 Task: Search one way flight ticket for 4 adults, 2 children, 2 infants in seat and 1 infant on lap in economy from Syracuse: Syracuse Hancock International Airport to Jackson: Jackson Hole Airport on 5-2-2023. Choice of flights is Southwest. Price is upto 30000. Outbound departure time preference is 15:45.
Action: Mouse moved to (260, 327)
Screenshot: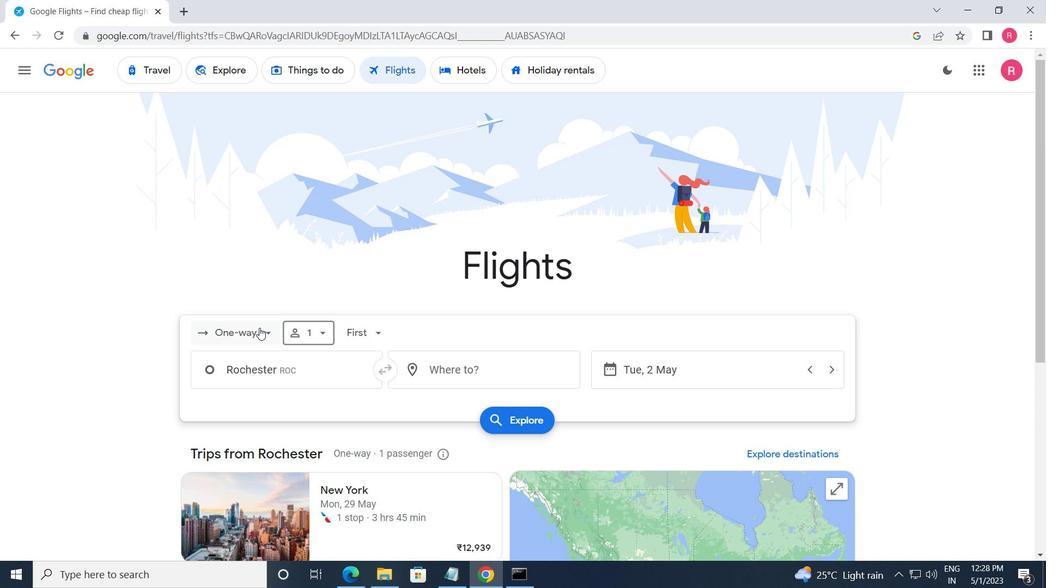 
Action: Mouse pressed left at (260, 327)
Screenshot: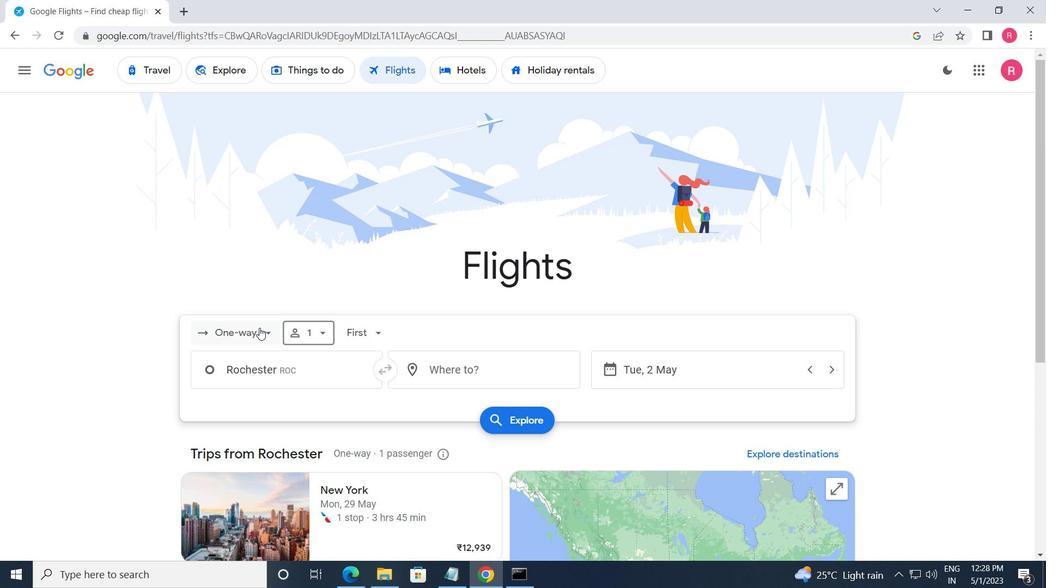 
Action: Mouse moved to (246, 404)
Screenshot: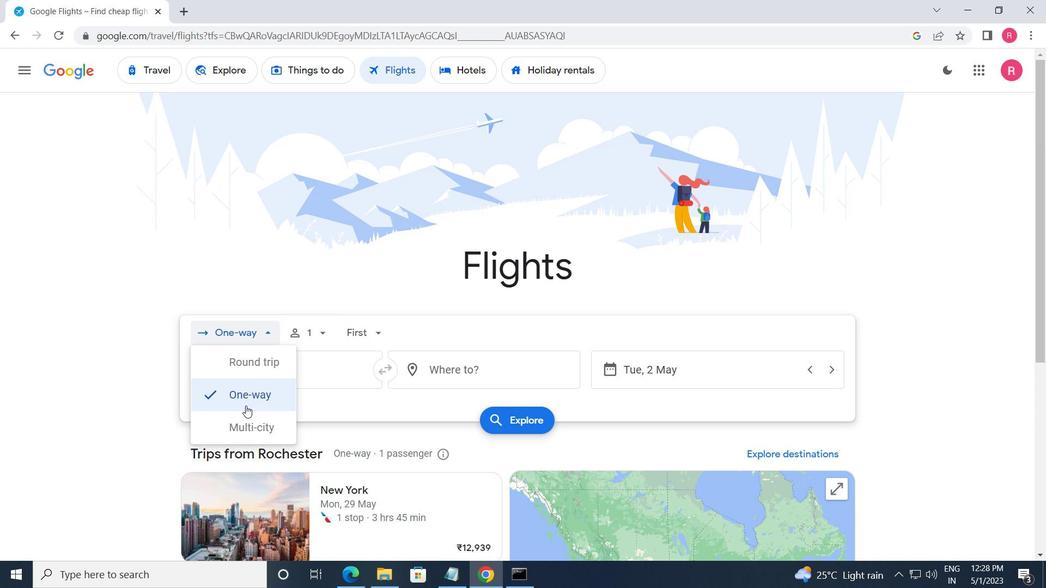 
Action: Mouse pressed left at (246, 404)
Screenshot: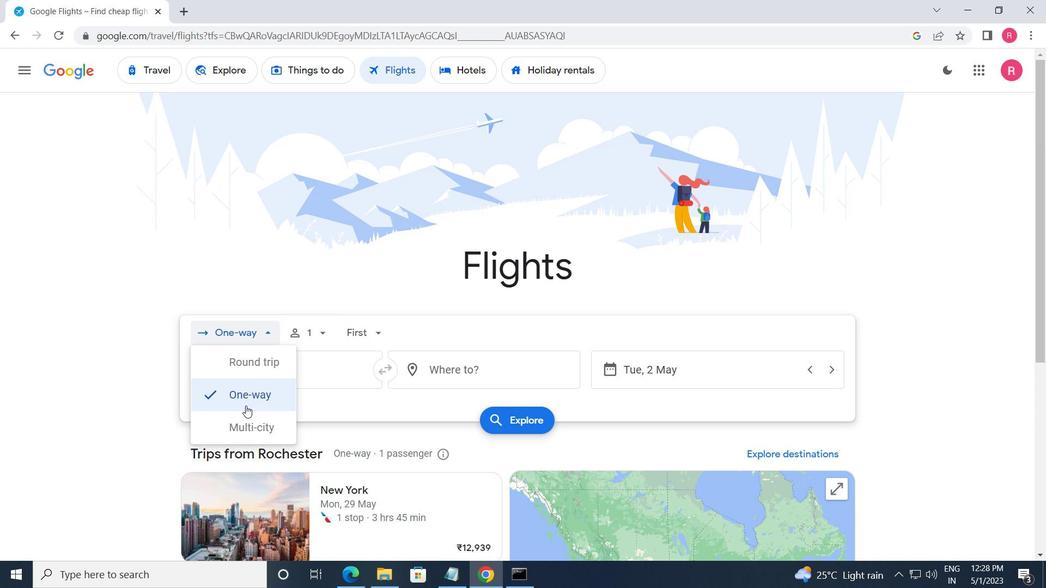 
Action: Mouse moved to (319, 336)
Screenshot: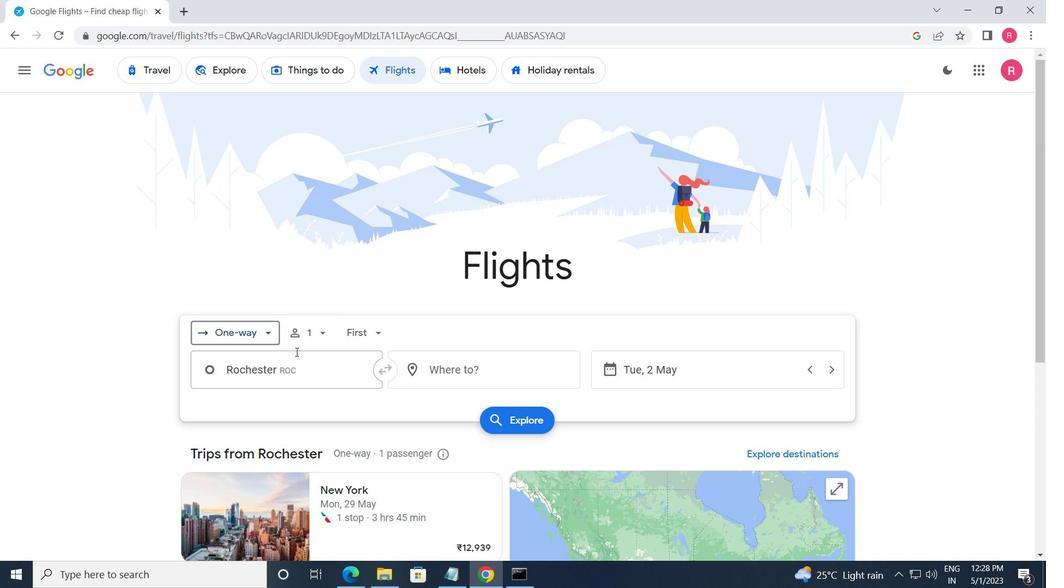 
Action: Mouse pressed left at (319, 336)
Screenshot: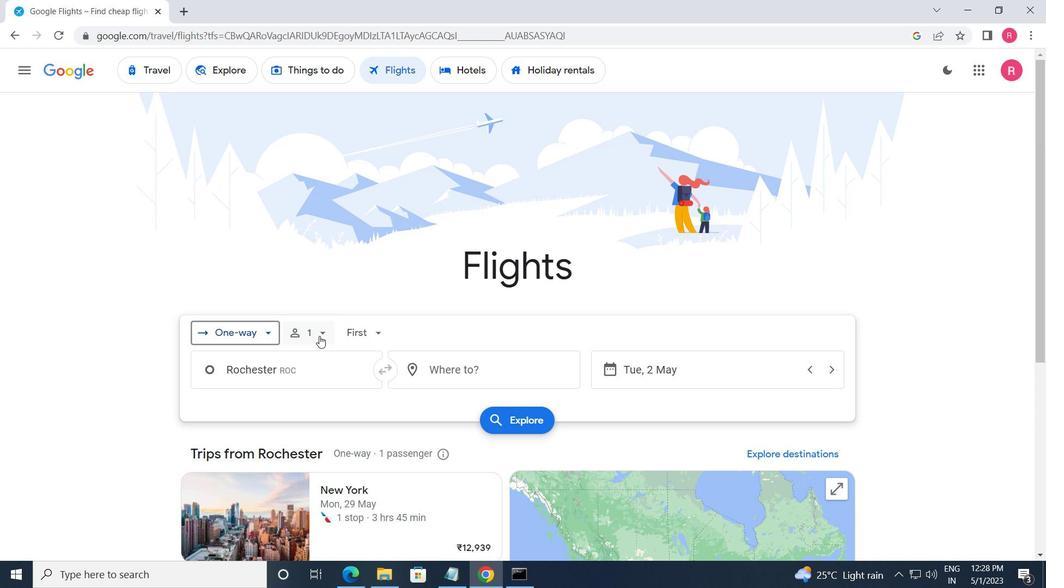 
Action: Mouse moved to (423, 401)
Screenshot: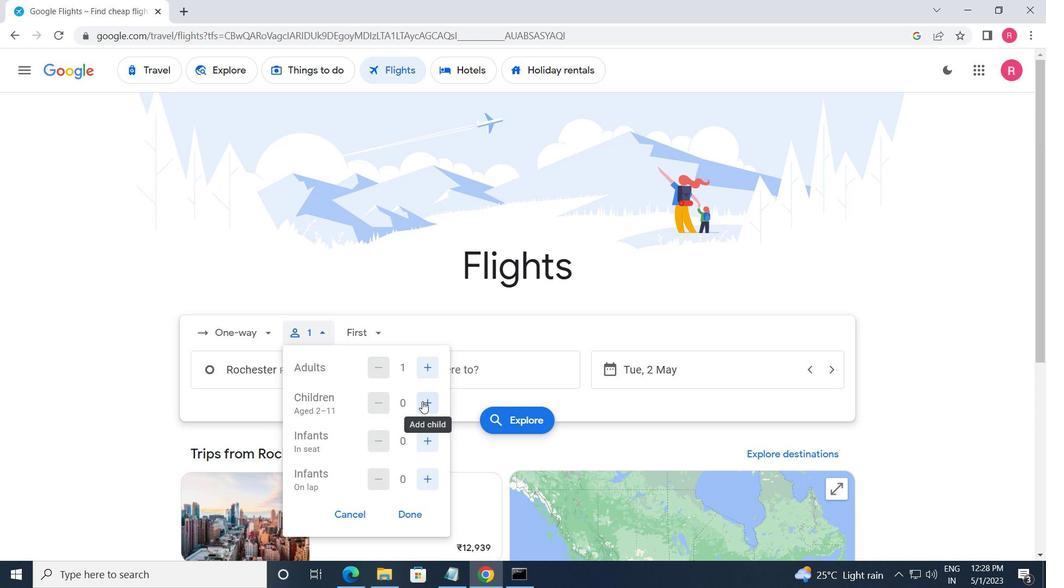 
Action: Mouse pressed left at (423, 401)
Screenshot: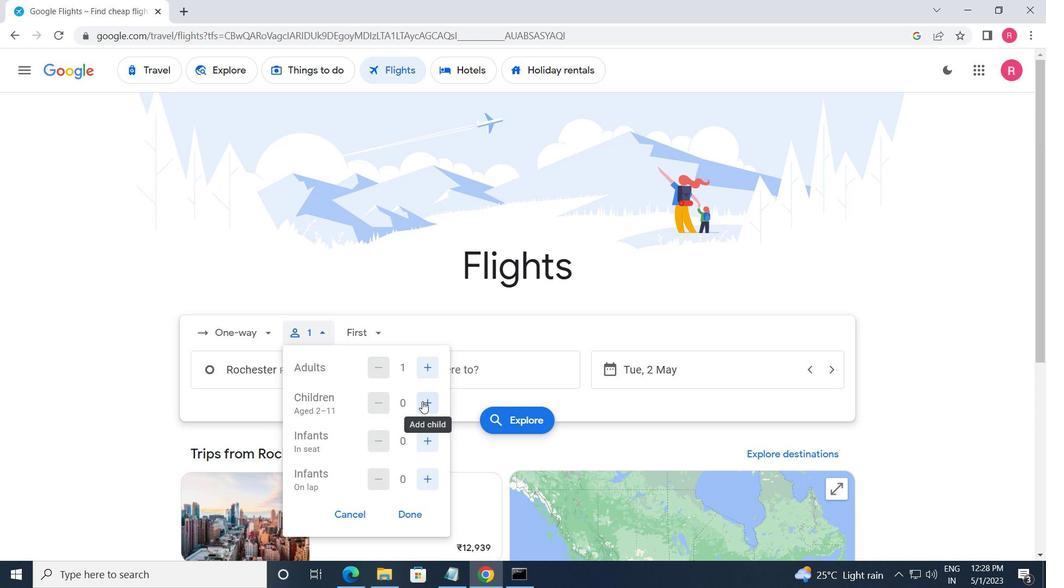 
Action: Mouse moved to (419, 438)
Screenshot: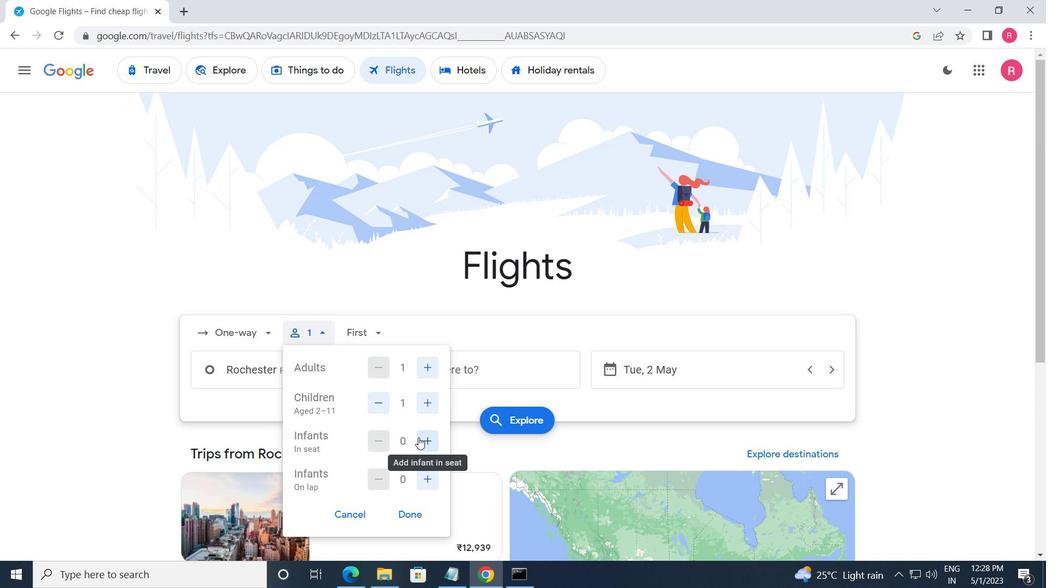 
Action: Mouse pressed left at (419, 438)
Screenshot: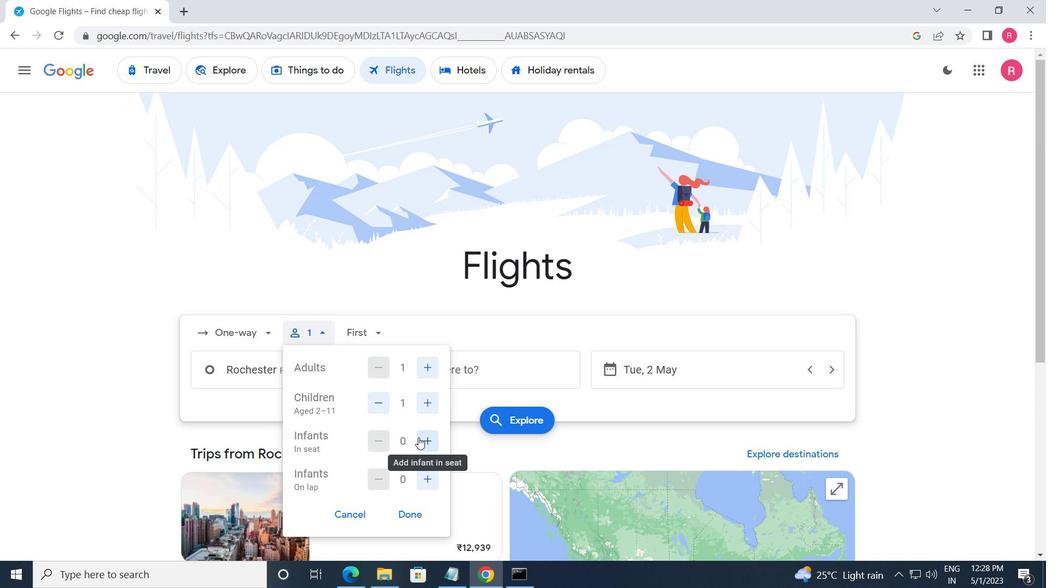 
Action: Mouse moved to (399, 518)
Screenshot: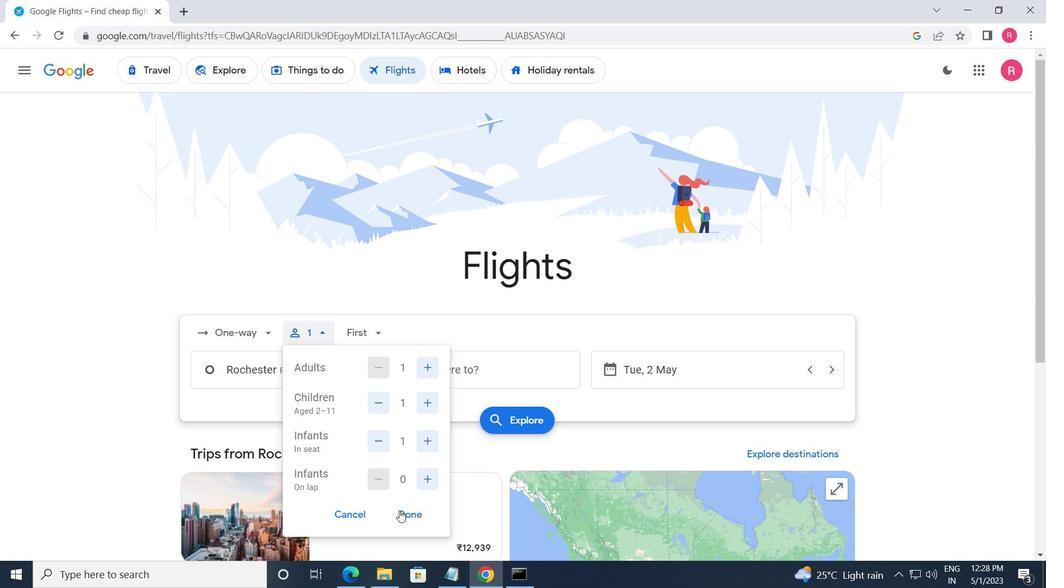 
Action: Mouse pressed left at (399, 518)
Screenshot: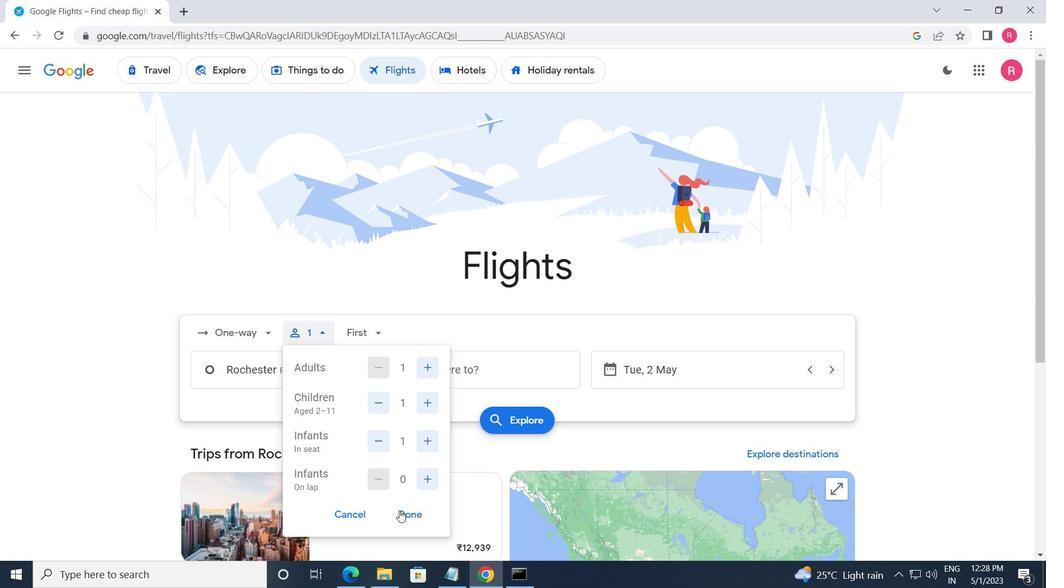 
Action: Mouse moved to (367, 343)
Screenshot: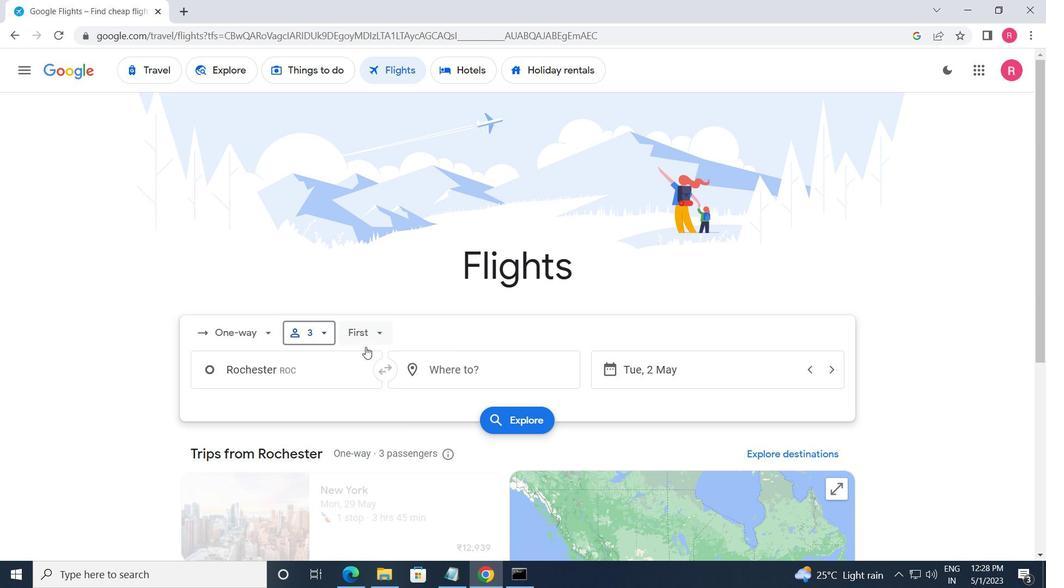 
Action: Mouse pressed left at (367, 343)
Screenshot: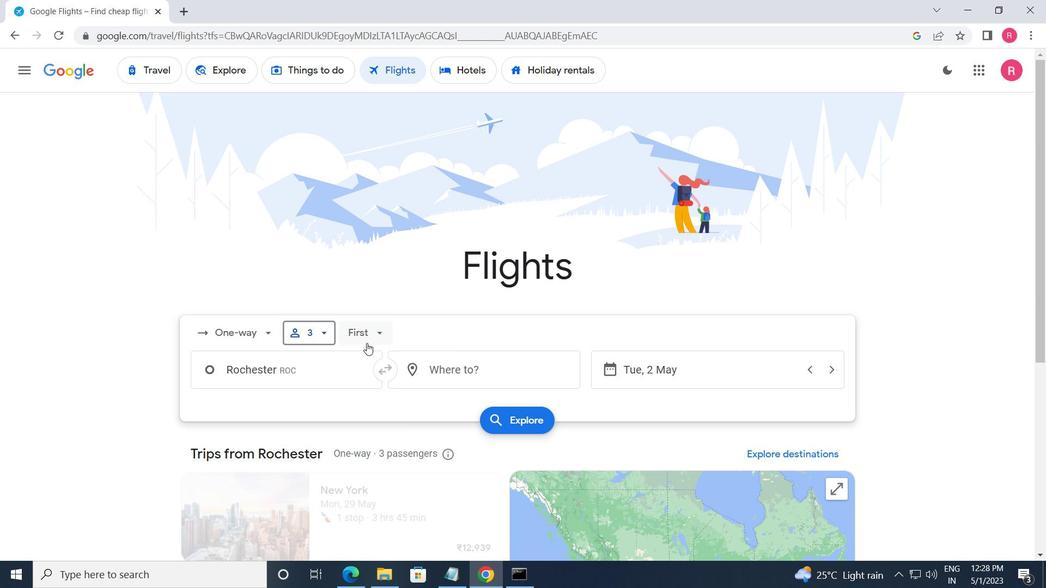 
Action: Mouse moved to (411, 370)
Screenshot: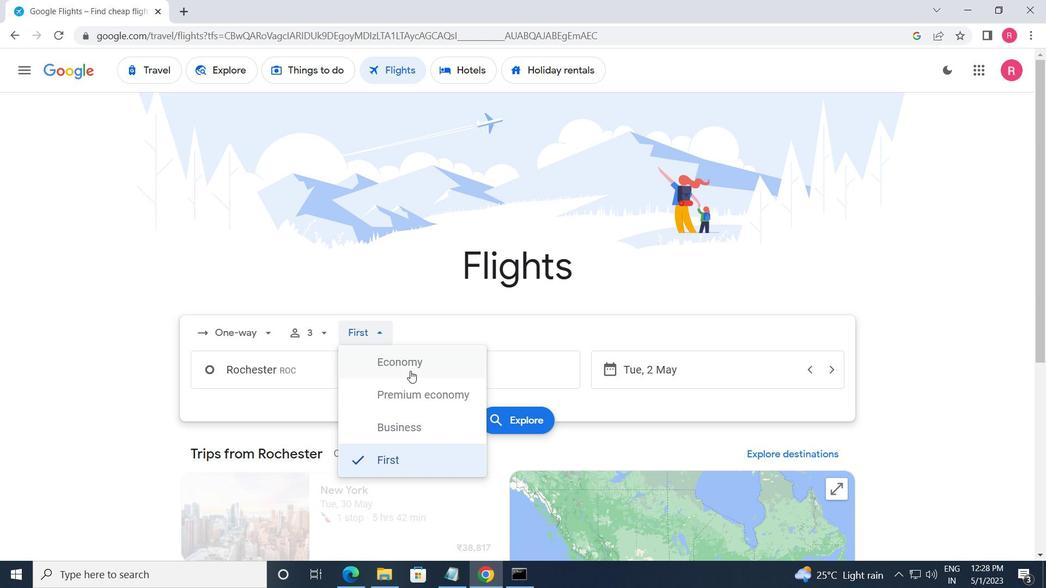 
Action: Mouse pressed left at (411, 370)
Screenshot: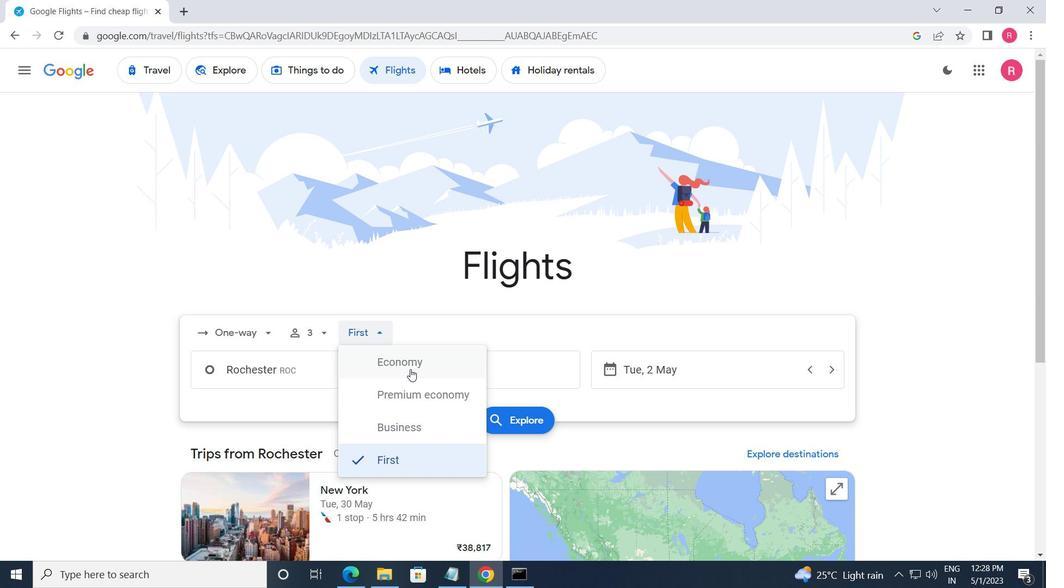 
Action: Mouse moved to (357, 371)
Screenshot: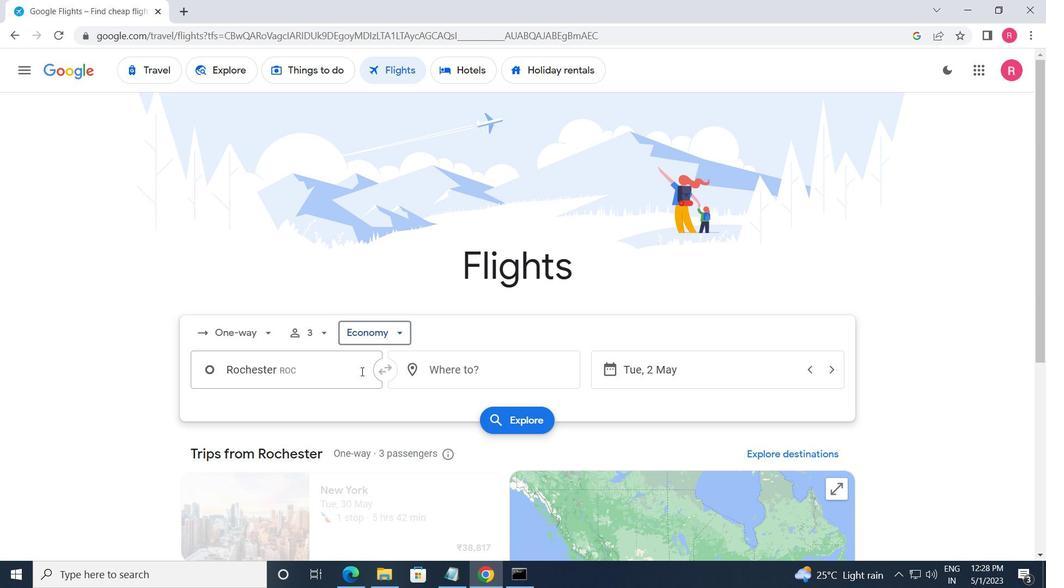 
Action: Mouse pressed left at (357, 371)
Screenshot: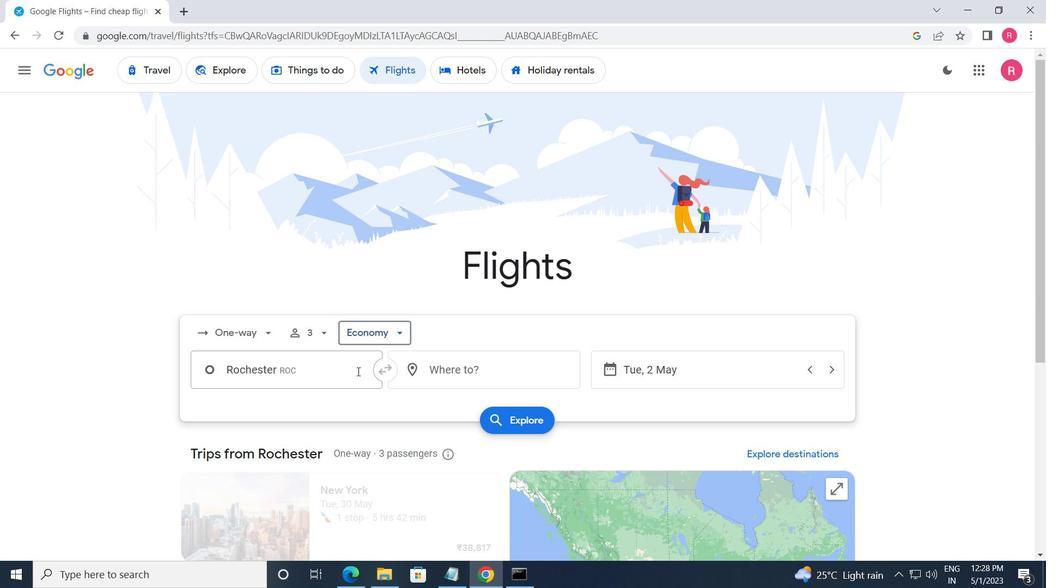 
Action: Mouse moved to (360, 380)
Screenshot: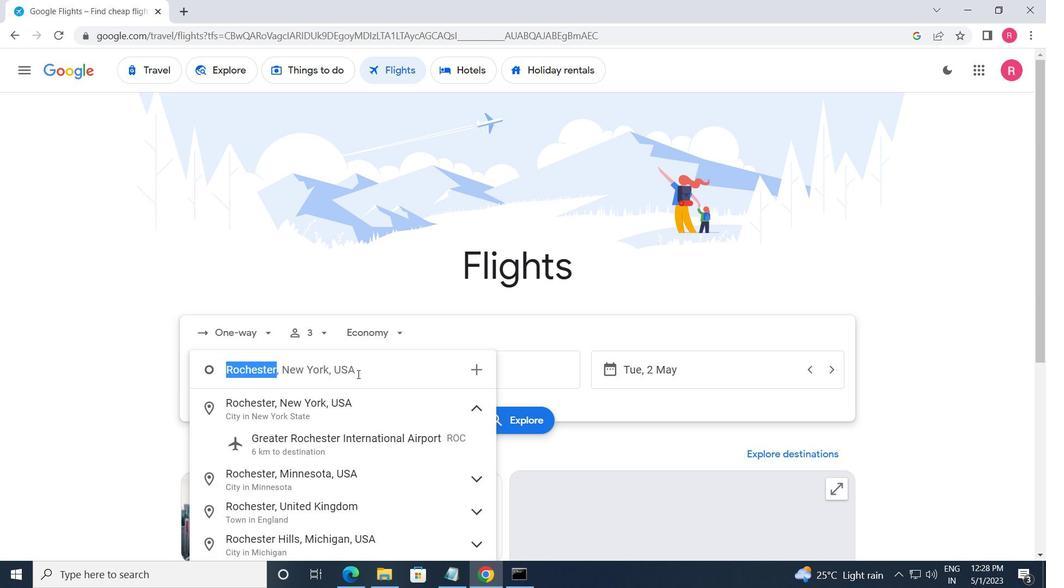 
Action: Key pressed <Key.shift_r><Key.shift_r><Key.shift_r><Key.shift_r><Key.shift_r><Key.shift_r><Key.shift_r><Key.shift_r><Key.shift_r><Key.shift_r><Key.shift_r><Key.shift_r><Key.shift_r><Key.shift_r>Frede<Key.backspace><Key.backspace><Key.backspace><Key.backspace><Key.backspace><Key.backspace><Key.backspace><Key.backspace><Key.backspace><Key.backspace><Key.backspace><Key.backspace><Key.backspace><Key.backspace>
Screenshot: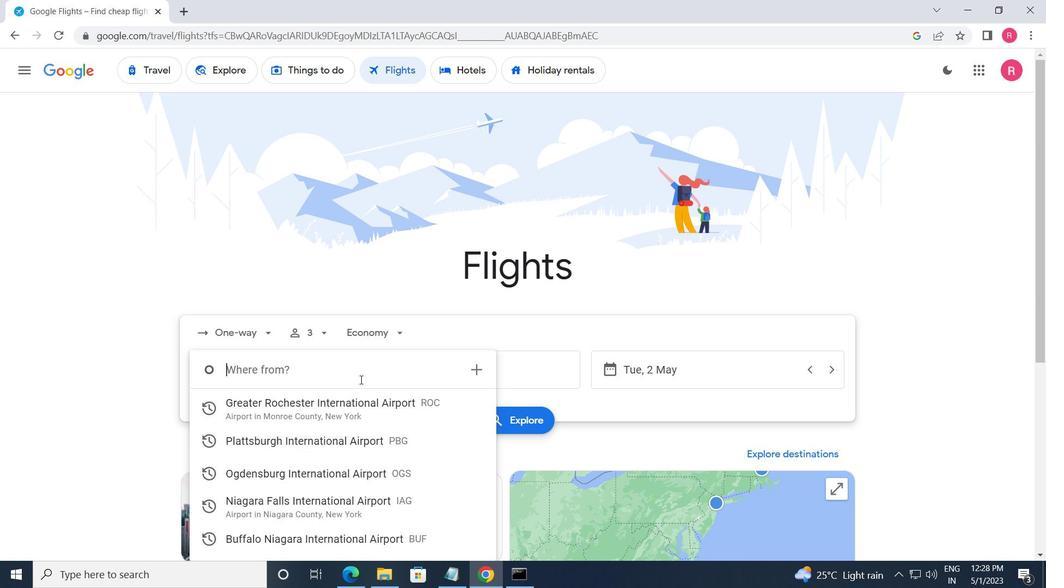 
Action: Mouse moved to (329, 418)
Screenshot: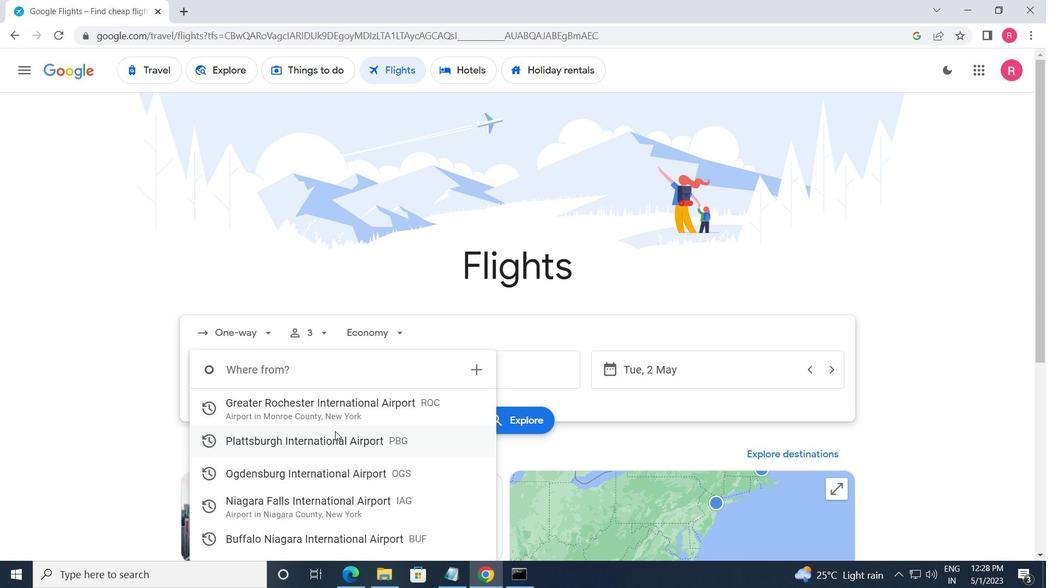 
Action: Mouse pressed left at (329, 418)
Screenshot: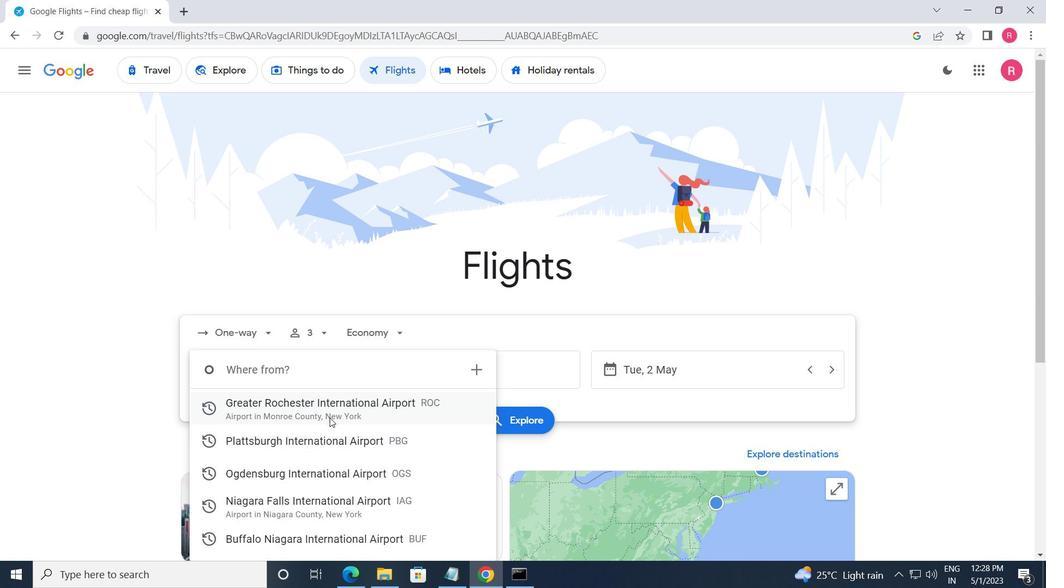 
Action: Mouse moved to (499, 385)
Screenshot: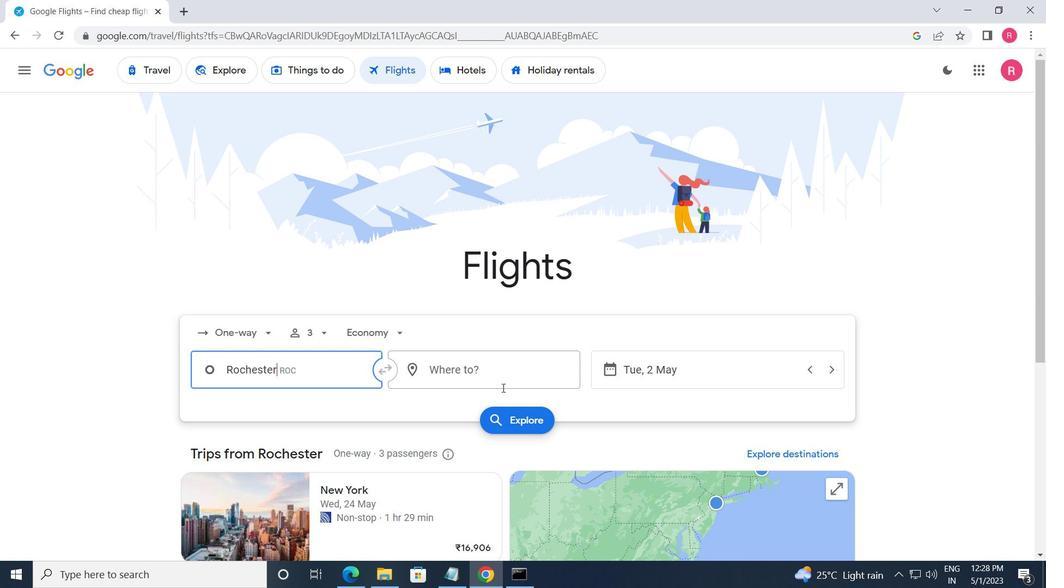 
Action: Mouse pressed left at (499, 385)
Screenshot: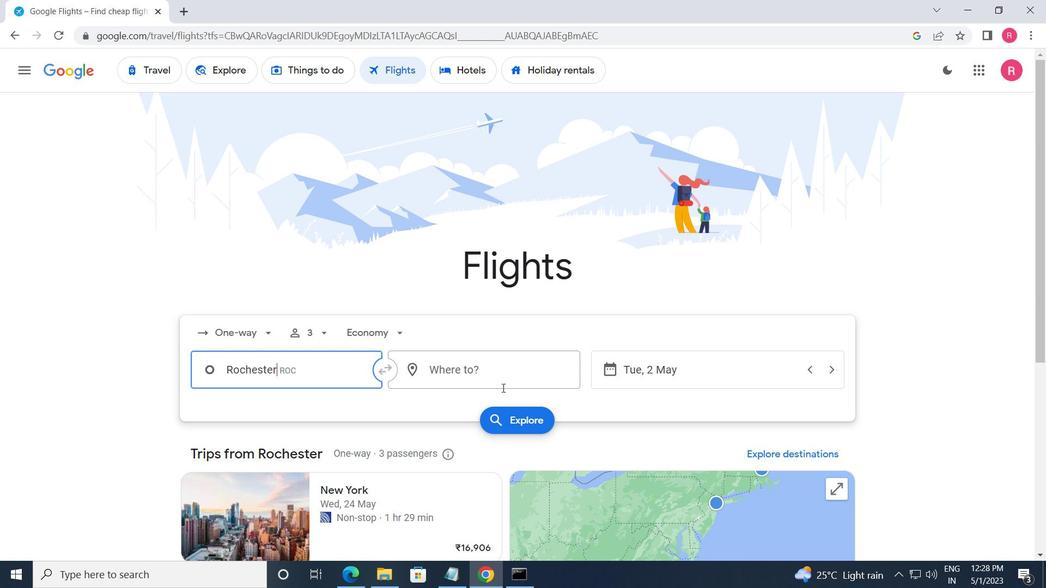 
Action: Mouse moved to (462, 515)
Screenshot: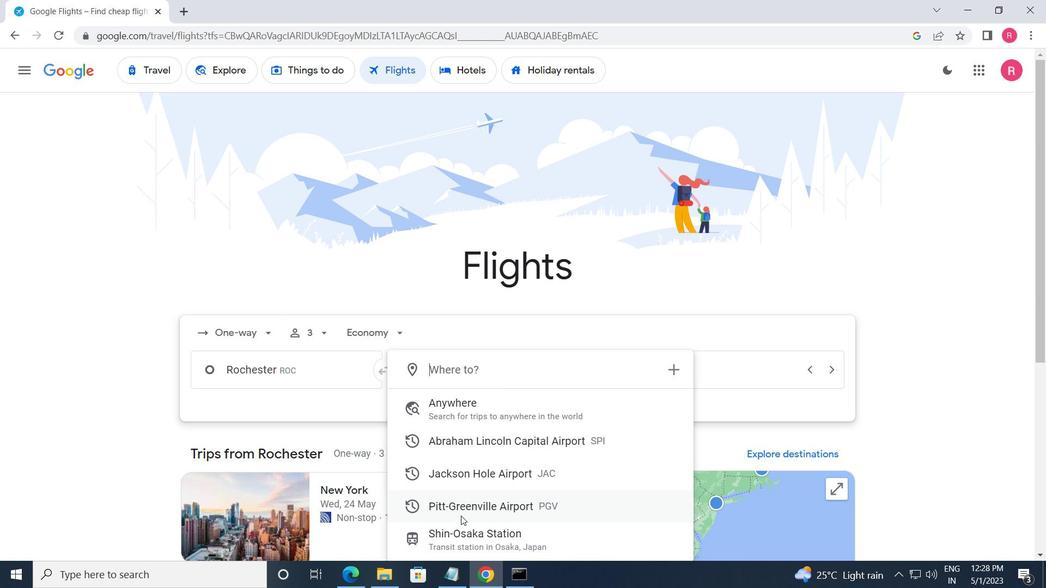 
Action: Mouse pressed left at (462, 515)
Screenshot: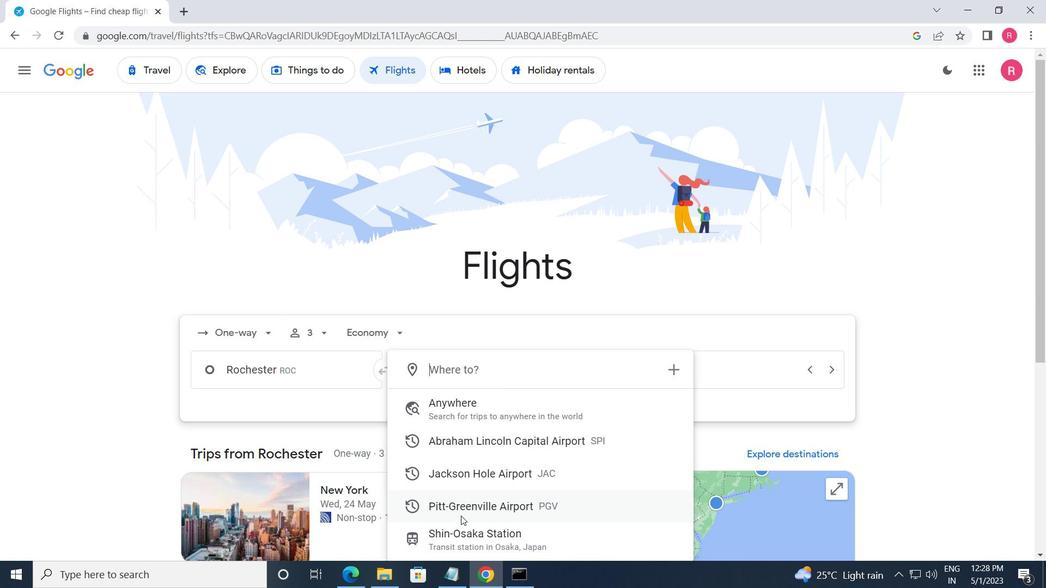 
Action: Mouse moved to (689, 381)
Screenshot: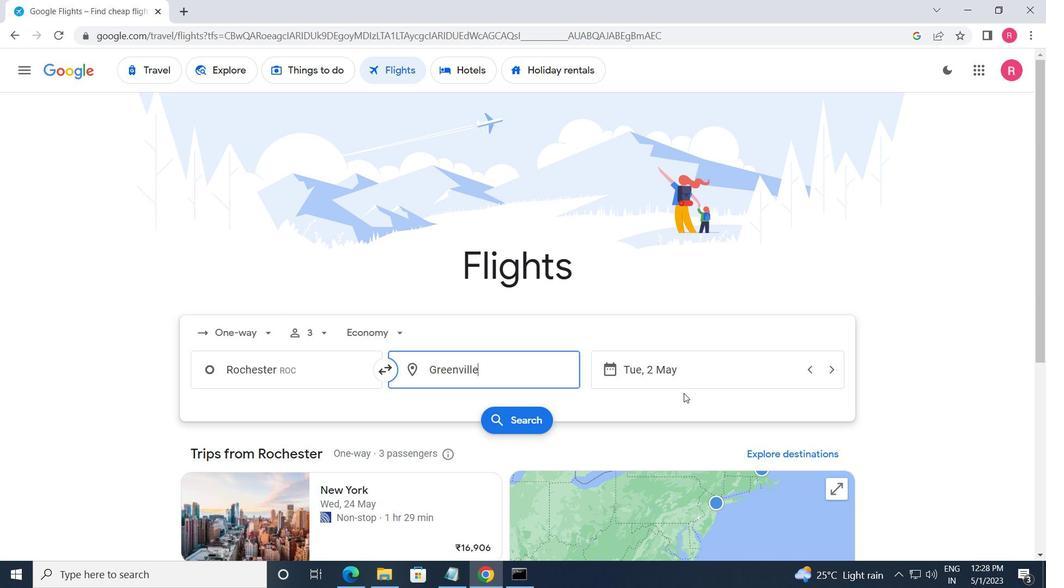 
Action: Mouse pressed left at (689, 381)
Screenshot: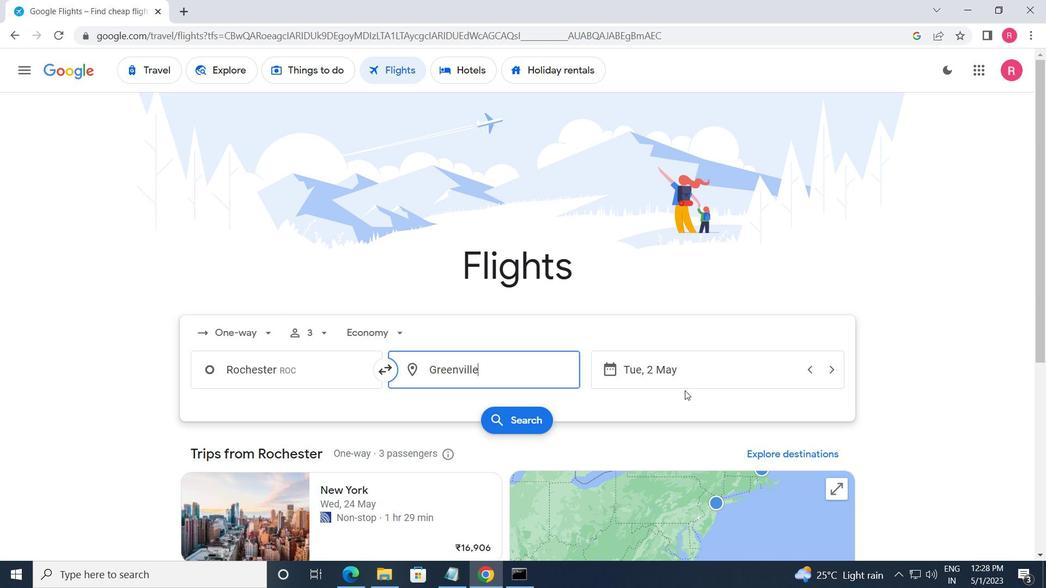 
Action: Mouse moved to (425, 315)
Screenshot: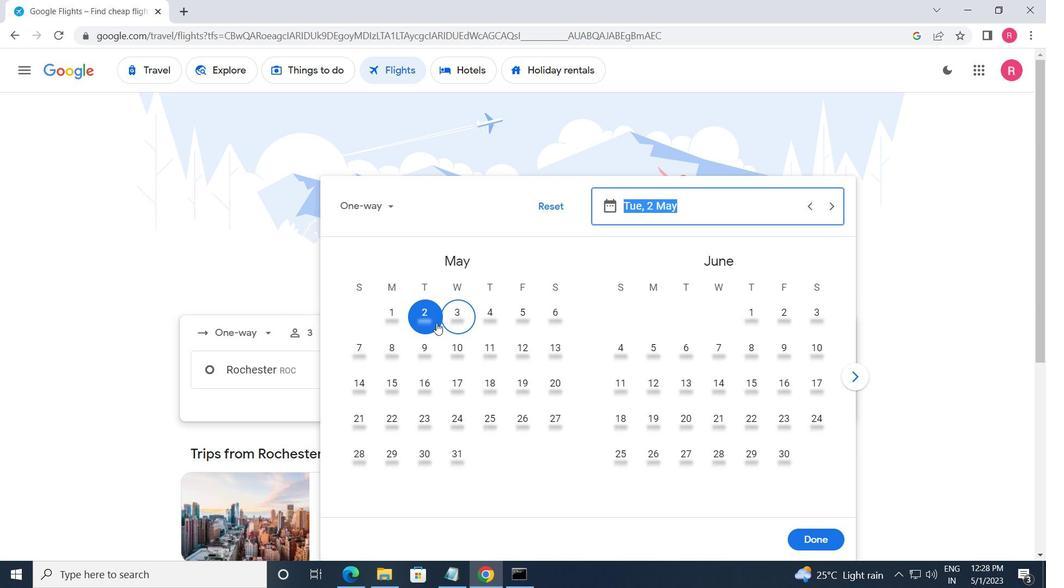 
Action: Mouse pressed left at (425, 315)
Screenshot: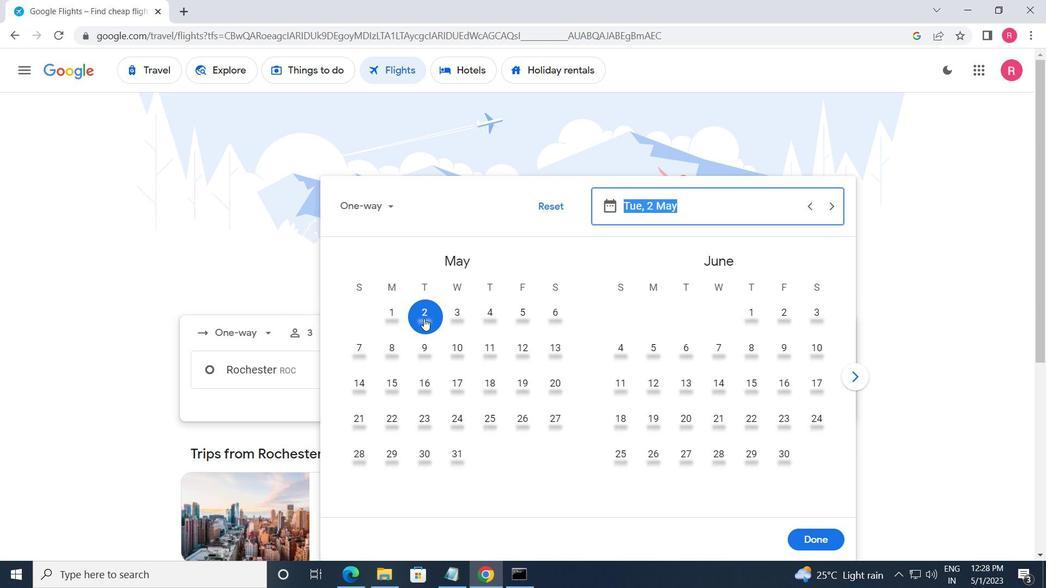 
Action: Mouse moved to (822, 541)
Screenshot: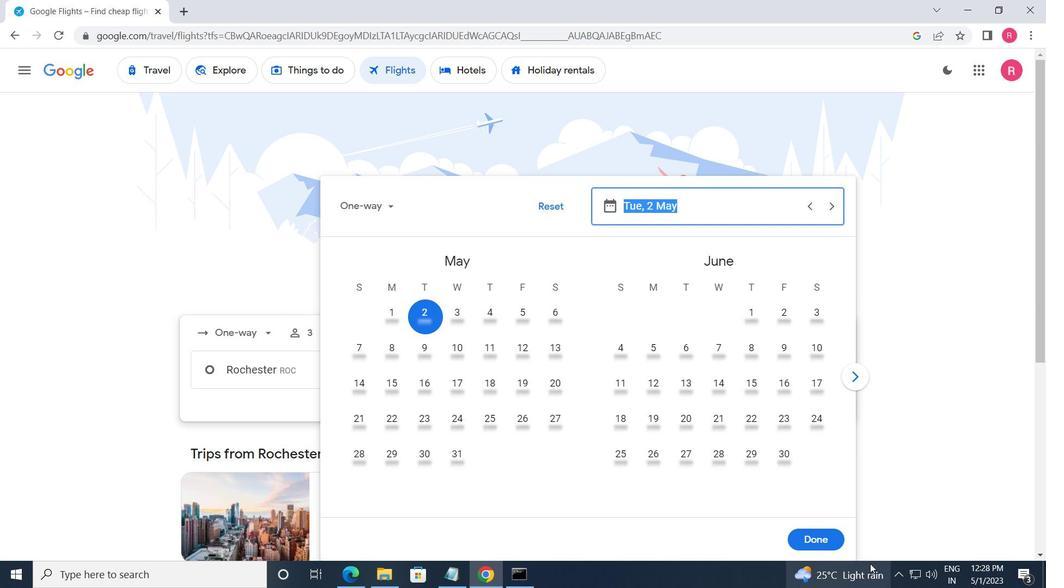 
Action: Mouse pressed left at (822, 541)
Screenshot: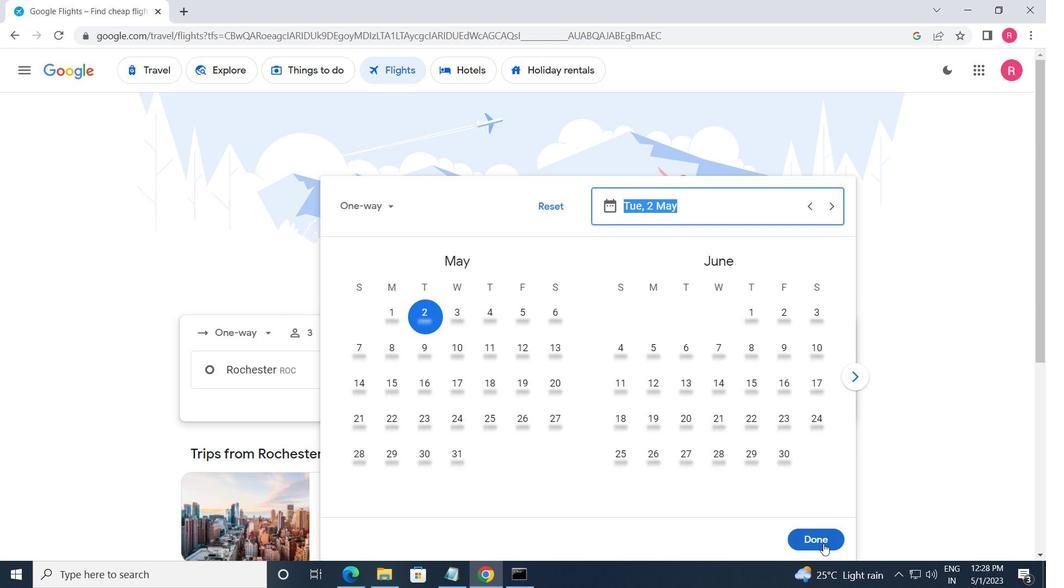 
Action: Mouse moved to (499, 421)
Screenshot: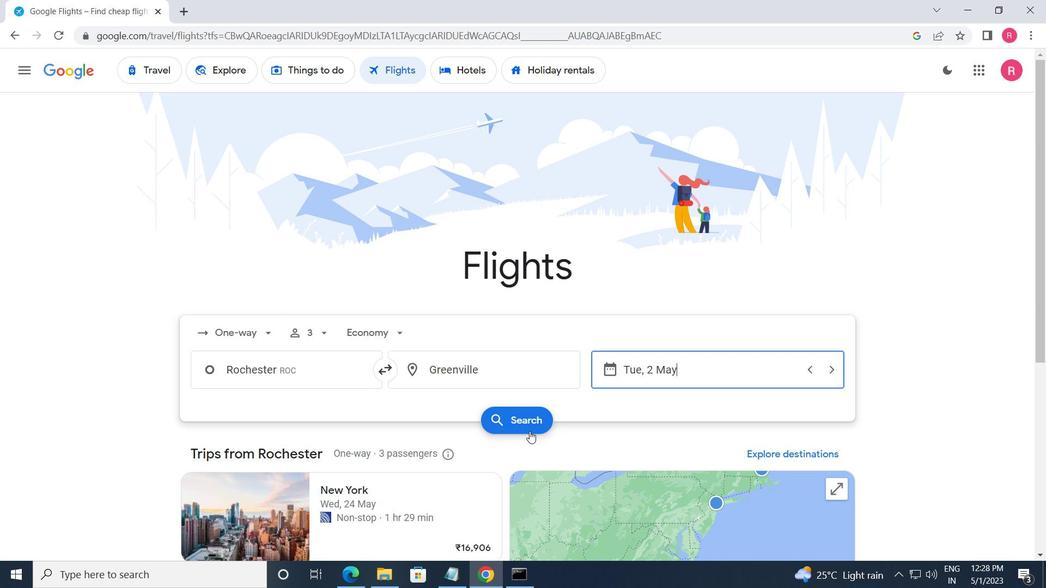 
Action: Mouse pressed left at (499, 421)
Screenshot: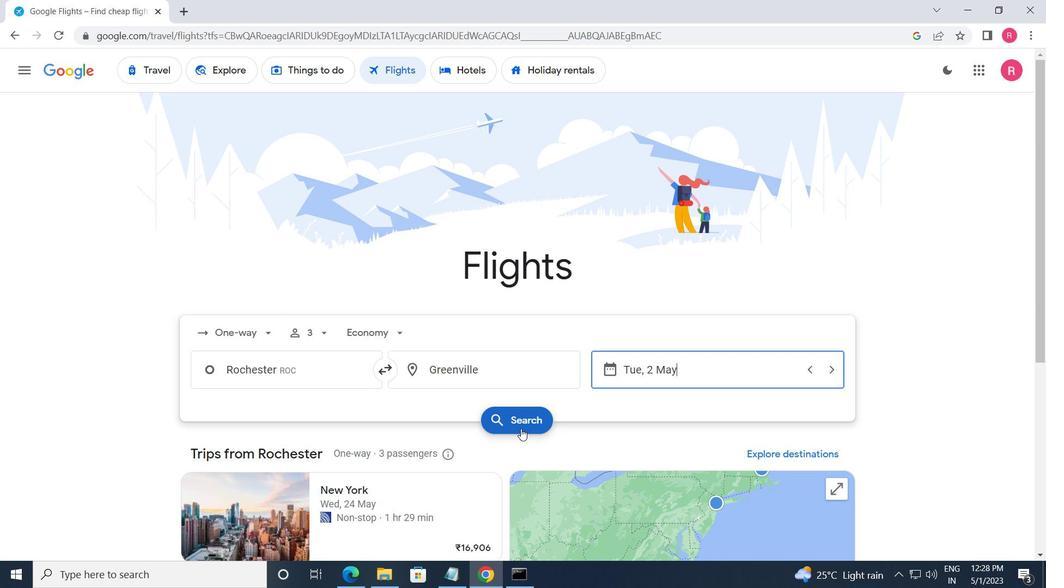 
Action: Mouse moved to (199, 198)
Screenshot: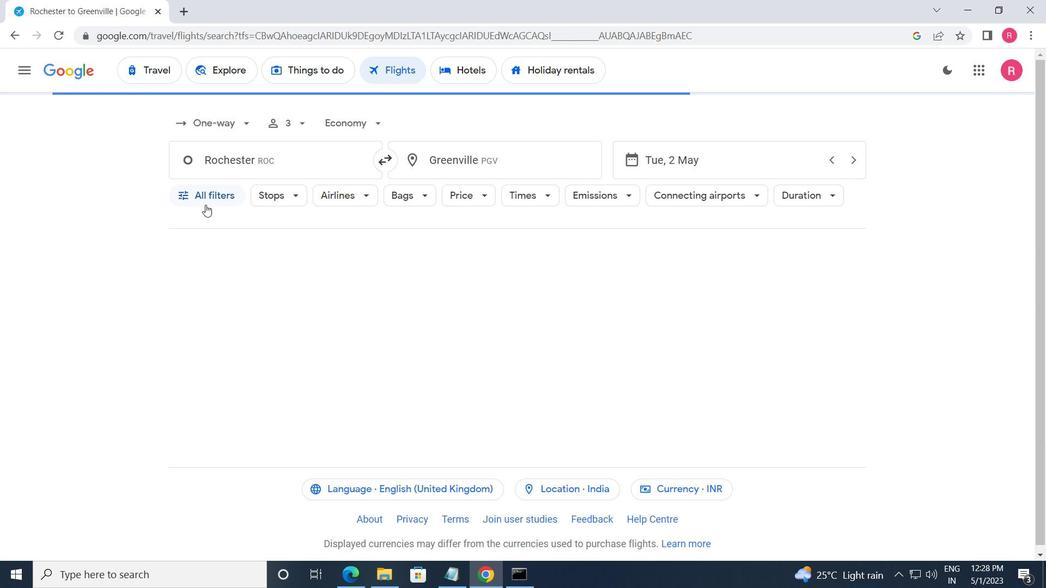
Action: Mouse pressed left at (199, 198)
Screenshot: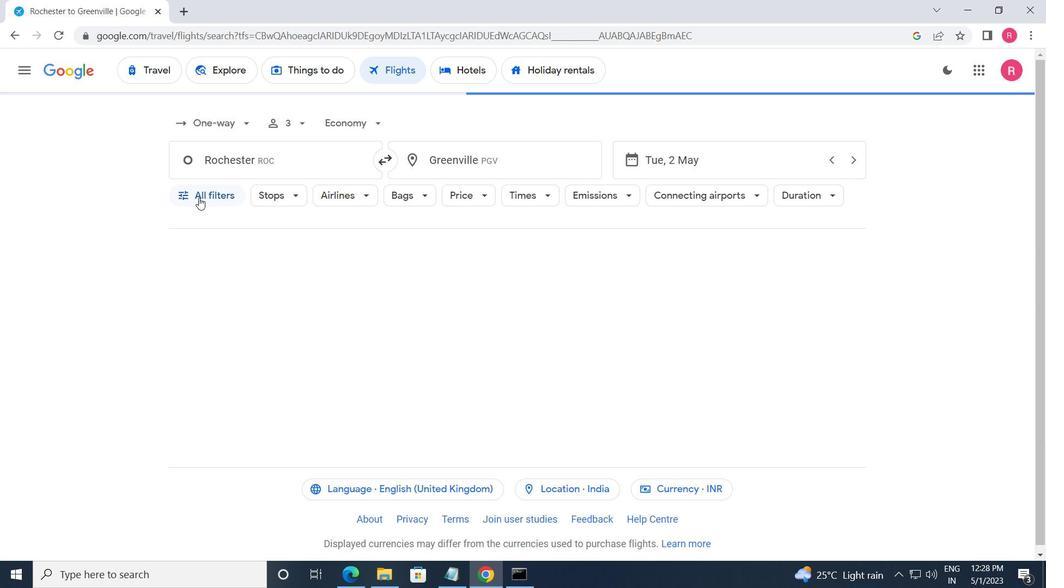 
Action: Mouse moved to (223, 246)
Screenshot: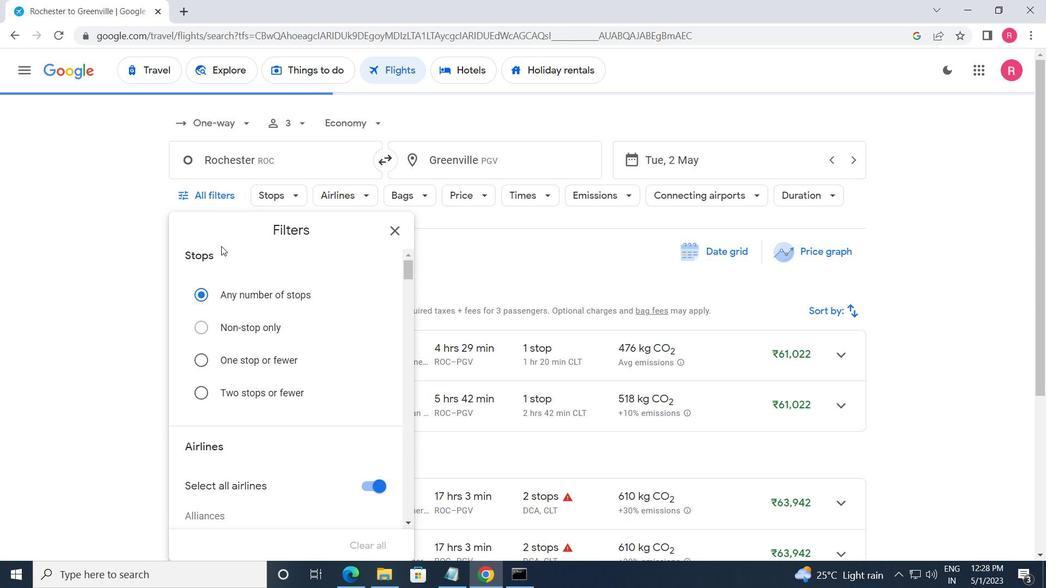 
Action: Mouse scrolled (223, 246) with delta (0, 0)
Screenshot: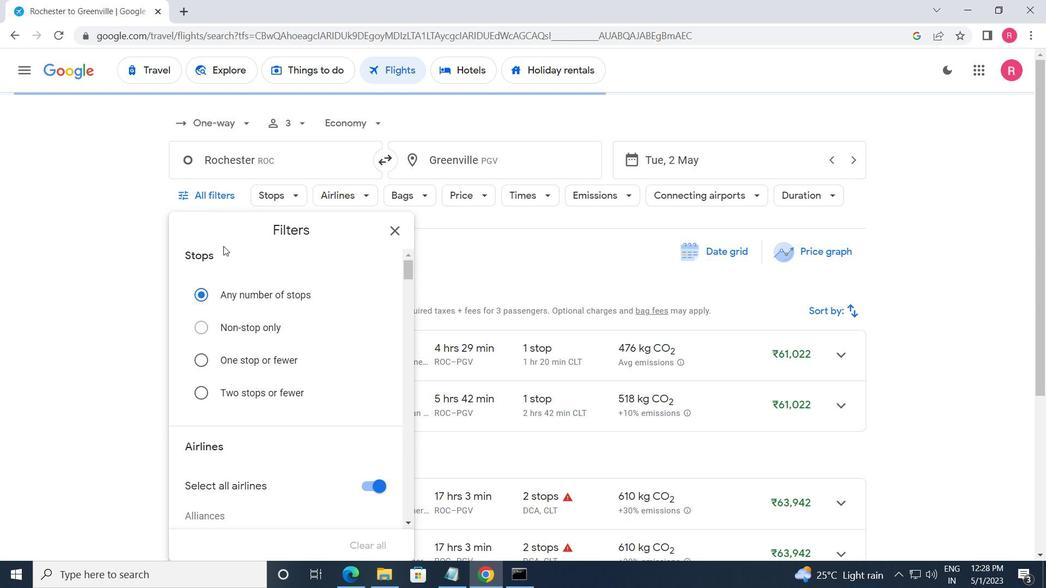 
Action: Mouse moved to (255, 272)
Screenshot: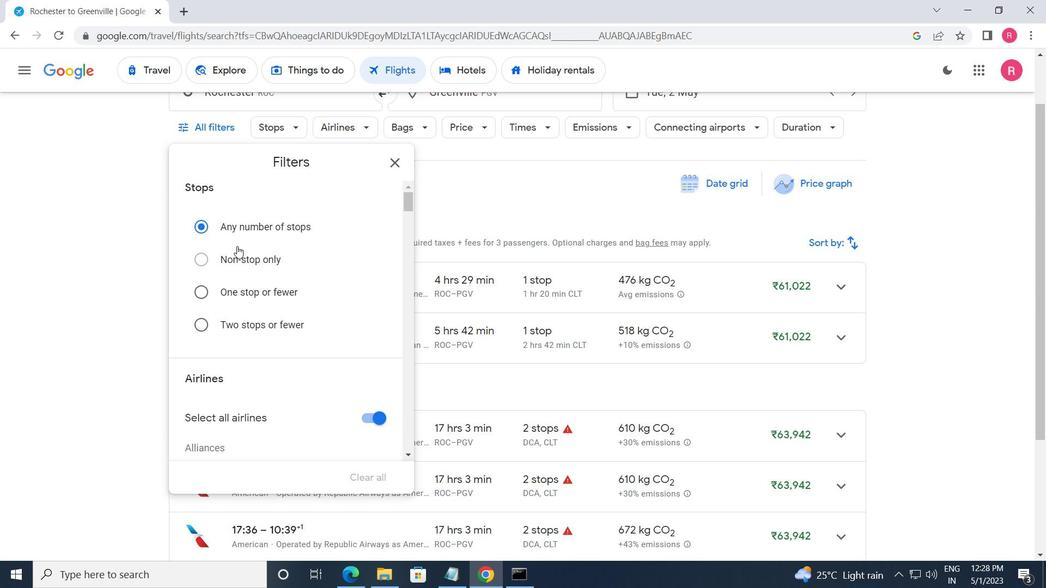 
Action: Mouse scrolled (255, 272) with delta (0, 0)
Screenshot: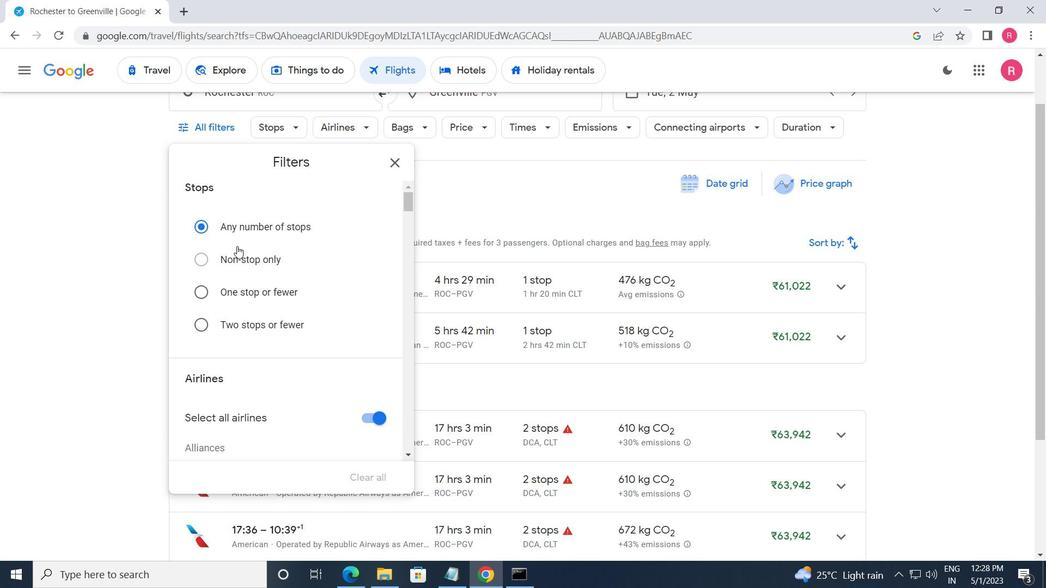 
Action: Mouse moved to (255, 275)
Screenshot: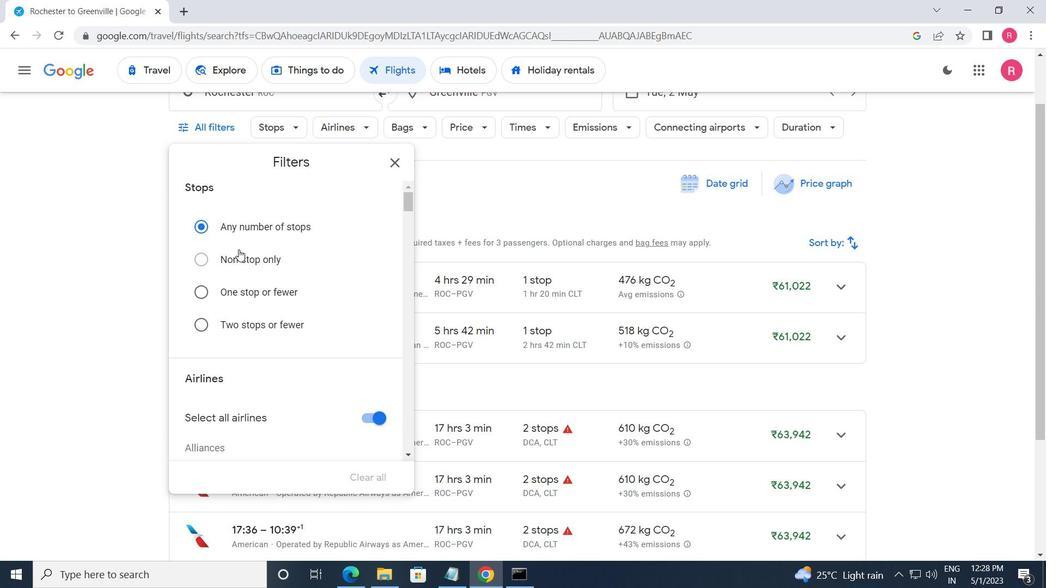 
Action: Mouse scrolled (255, 274) with delta (0, 0)
Screenshot: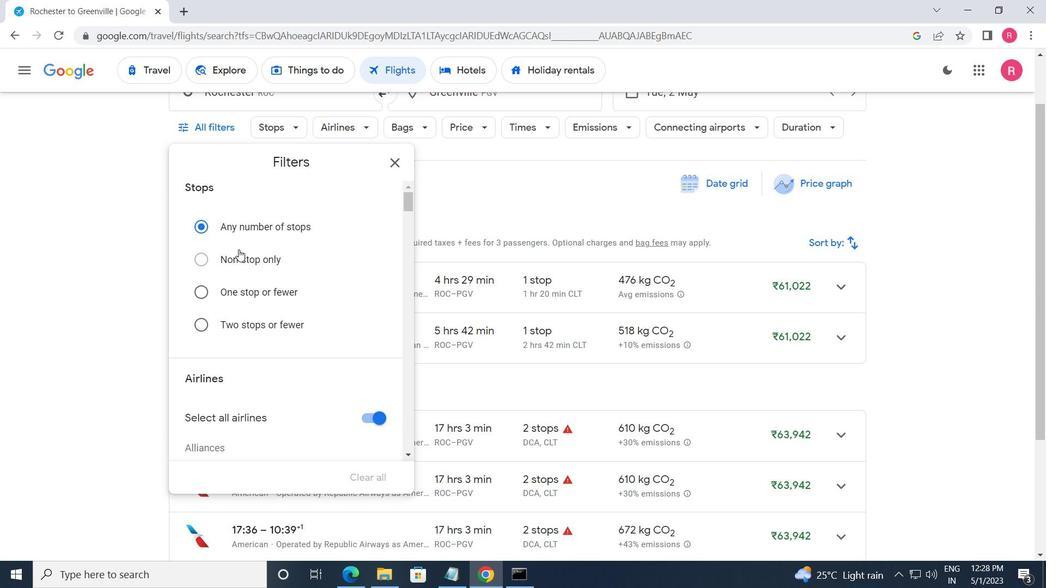 
Action: Mouse scrolled (255, 274) with delta (0, 0)
Screenshot: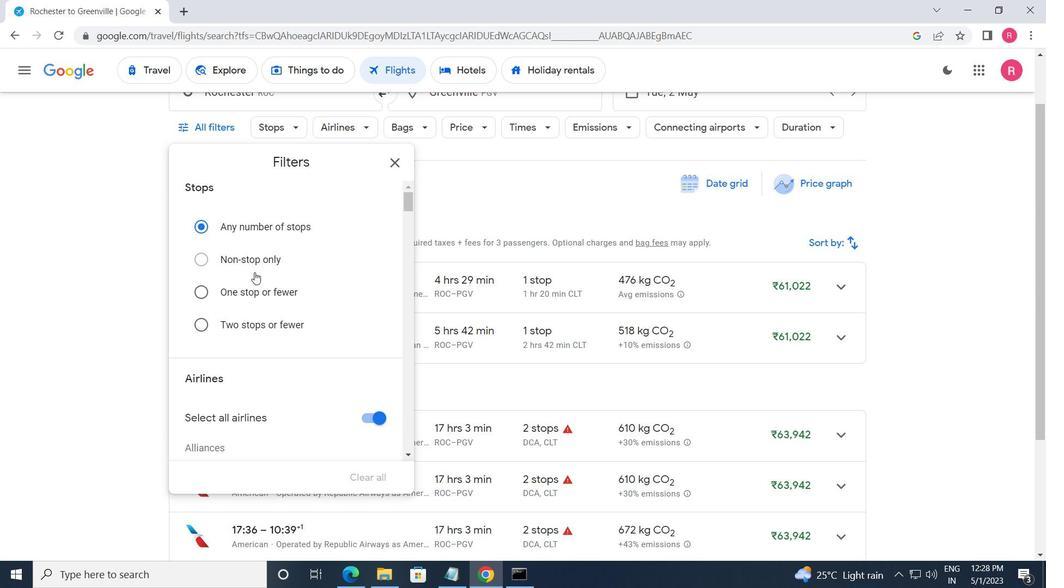 
Action: Mouse moved to (257, 274)
Screenshot: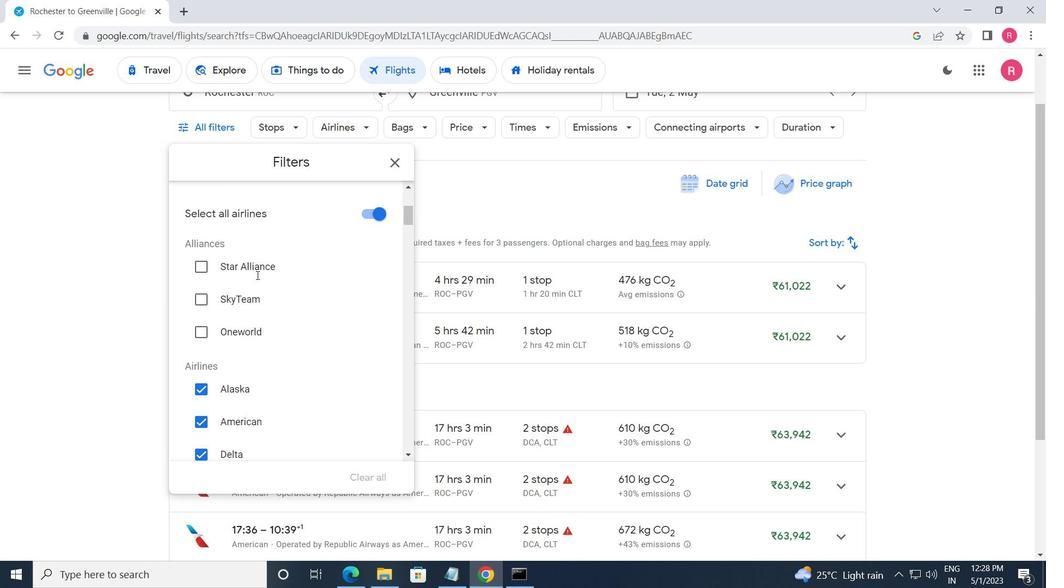 
Action: Mouse scrolled (257, 274) with delta (0, 0)
Screenshot: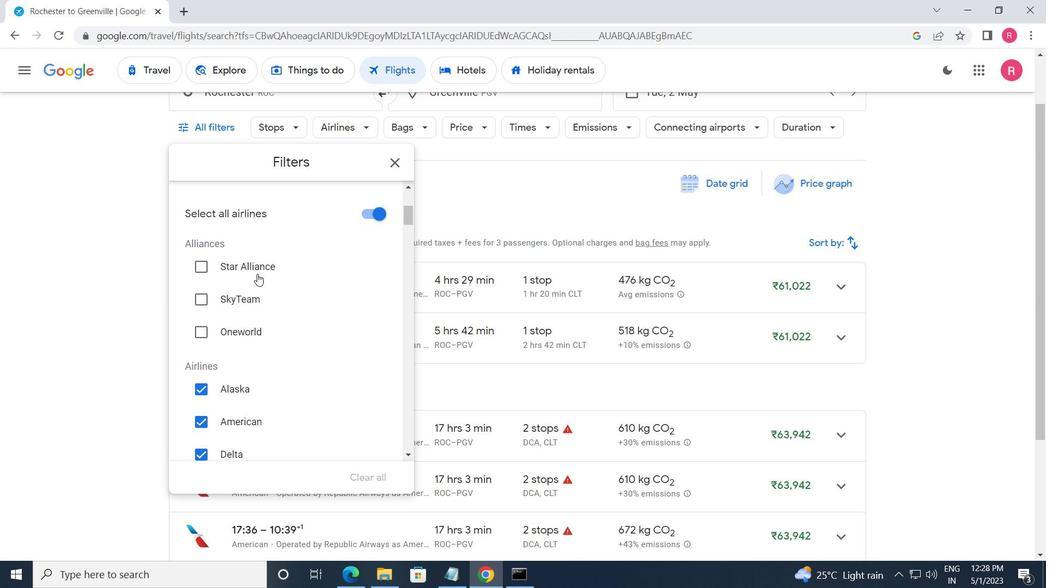 
Action: Mouse scrolled (257, 274) with delta (0, 0)
Screenshot: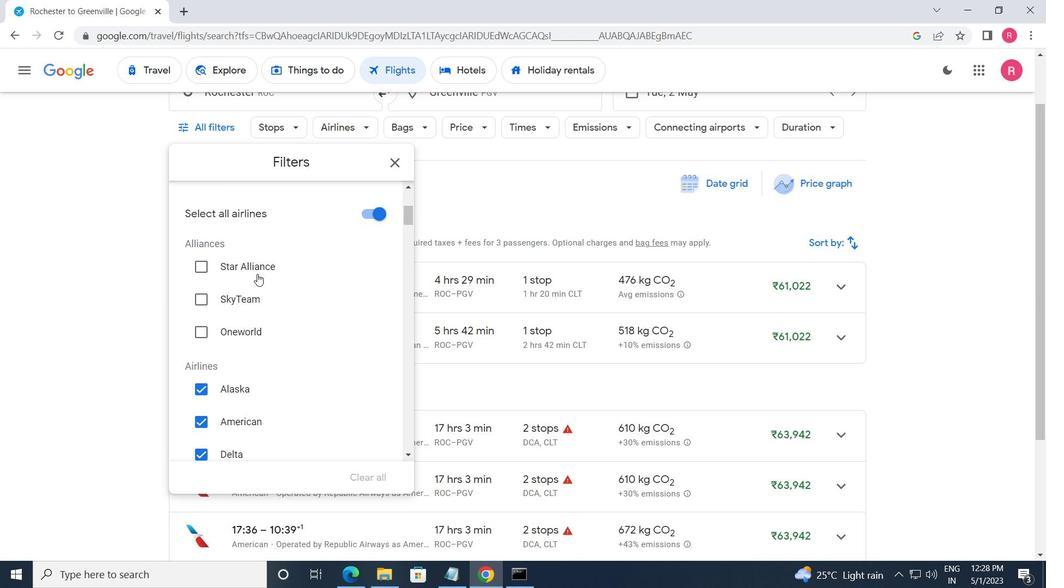 
Action: Mouse moved to (258, 274)
Screenshot: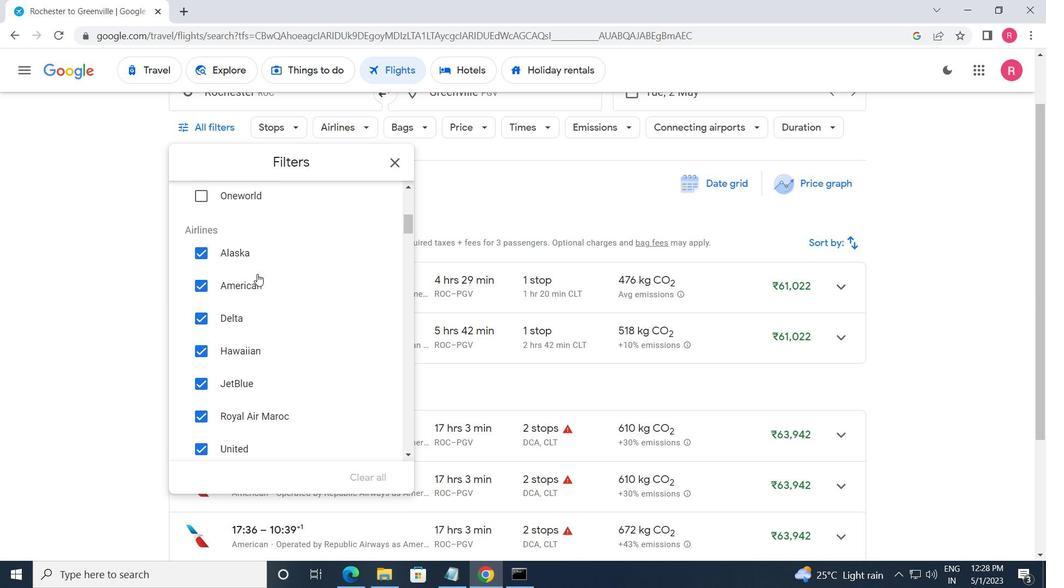 
Action: Mouse scrolled (258, 274) with delta (0, 0)
Screenshot: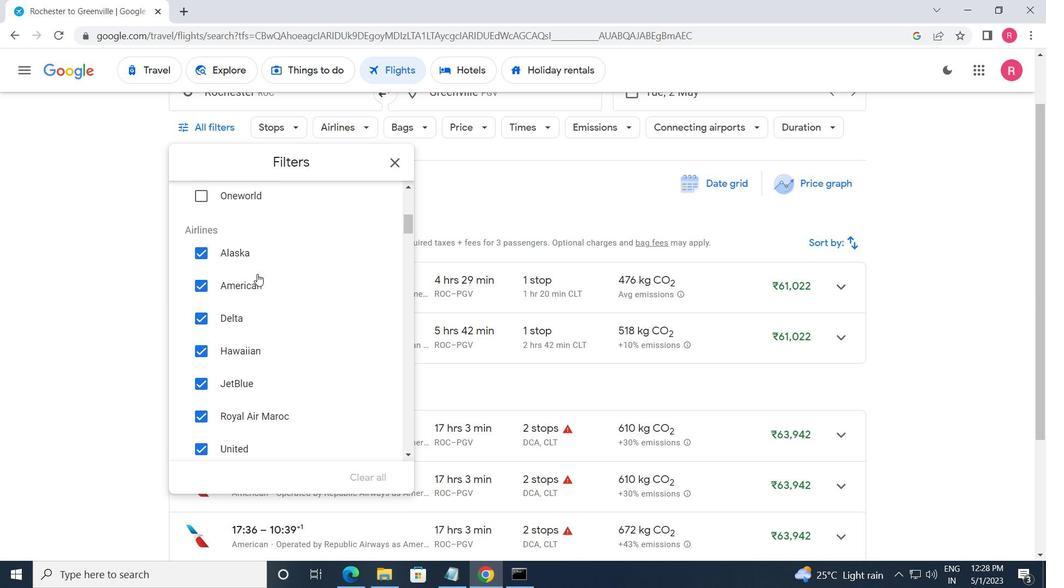 
Action: Mouse moved to (360, 415)
Screenshot: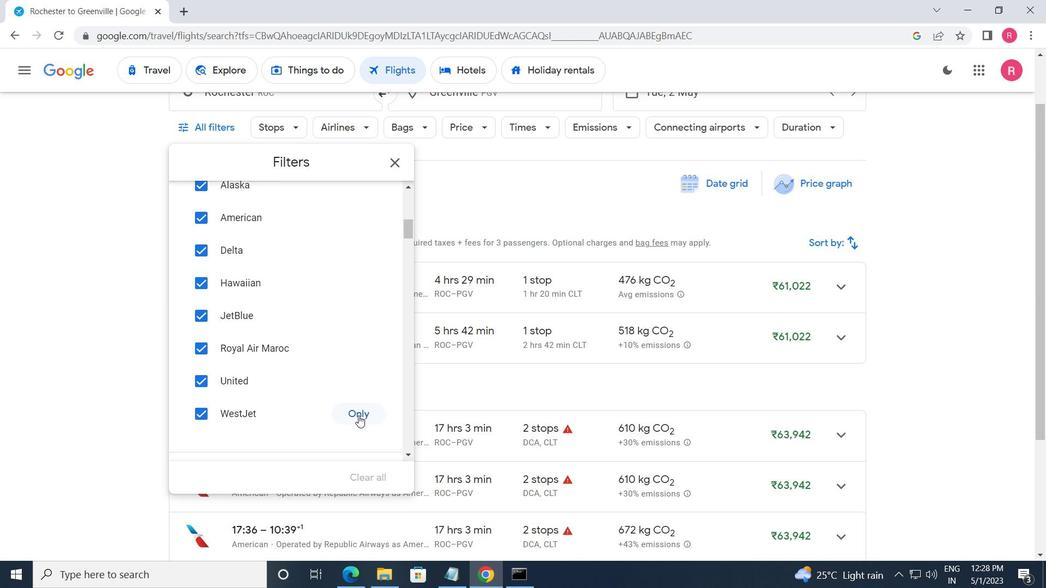 
Action: Mouse pressed left at (360, 415)
Screenshot: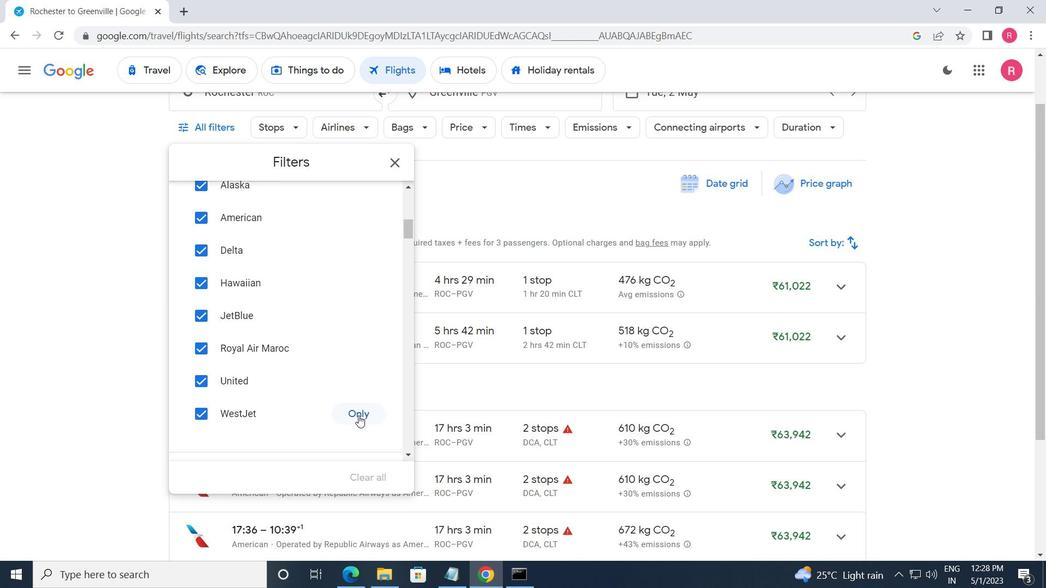 
Action: Mouse scrolled (360, 414) with delta (0, 0)
Screenshot: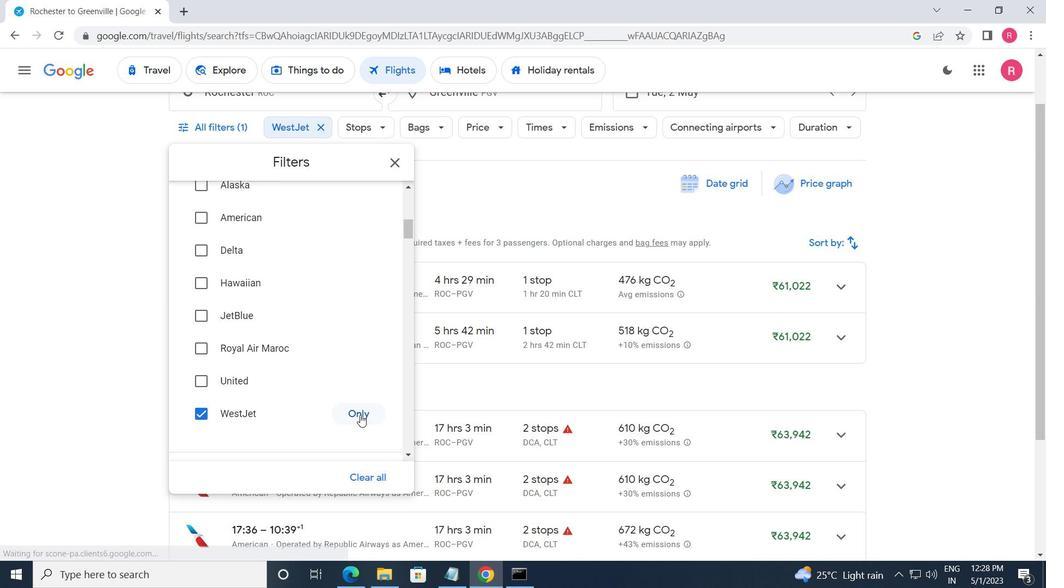 
Action: Mouse scrolled (360, 414) with delta (0, 0)
Screenshot: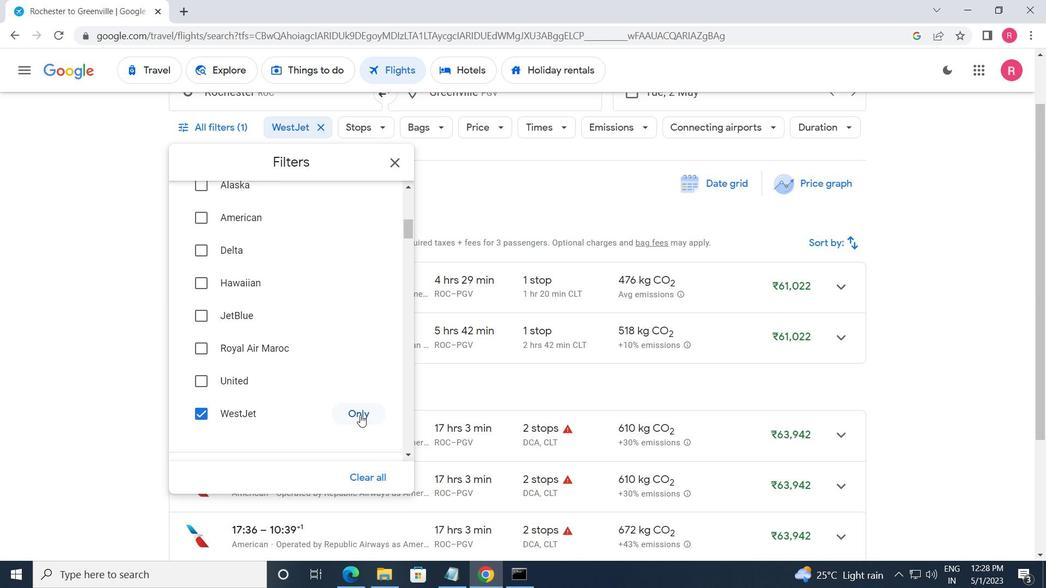
Action: Mouse moved to (360, 416)
Screenshot: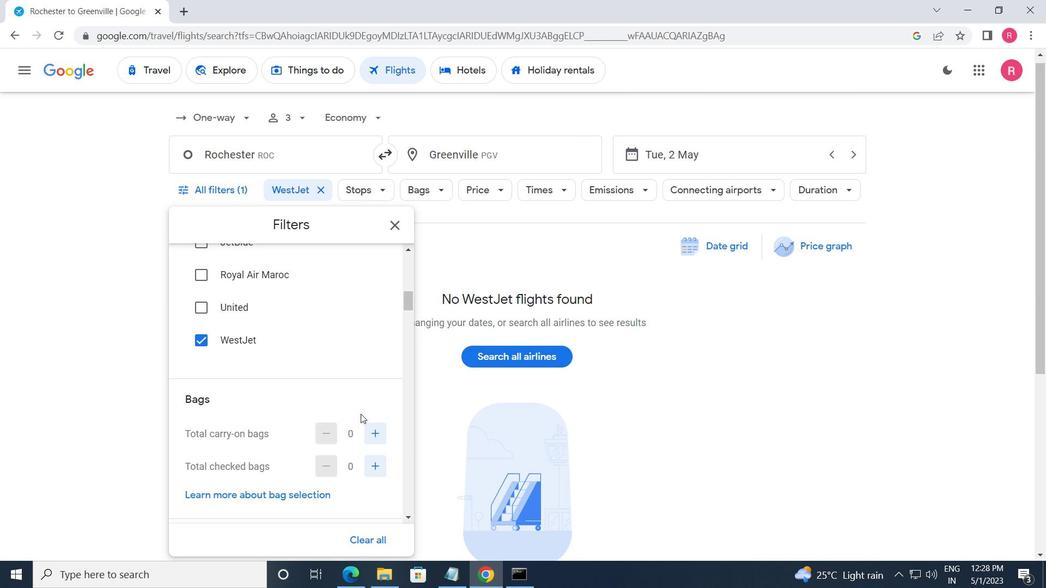 
Action: Mouse scrolled (360, 416) with delta (0, 0)
Screenshot: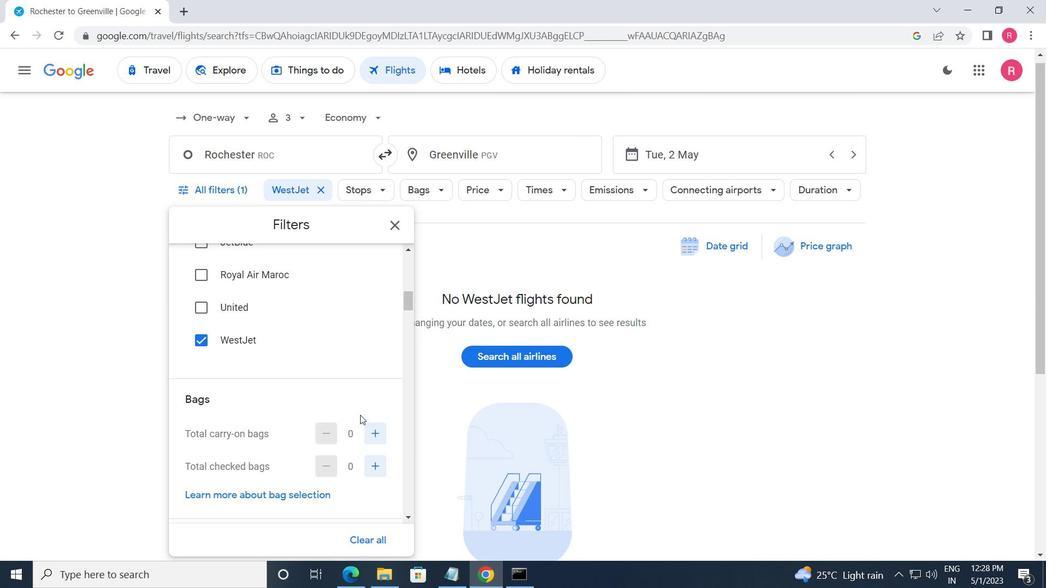 
Action: Mouse moved to (365, 400)
Screenshot: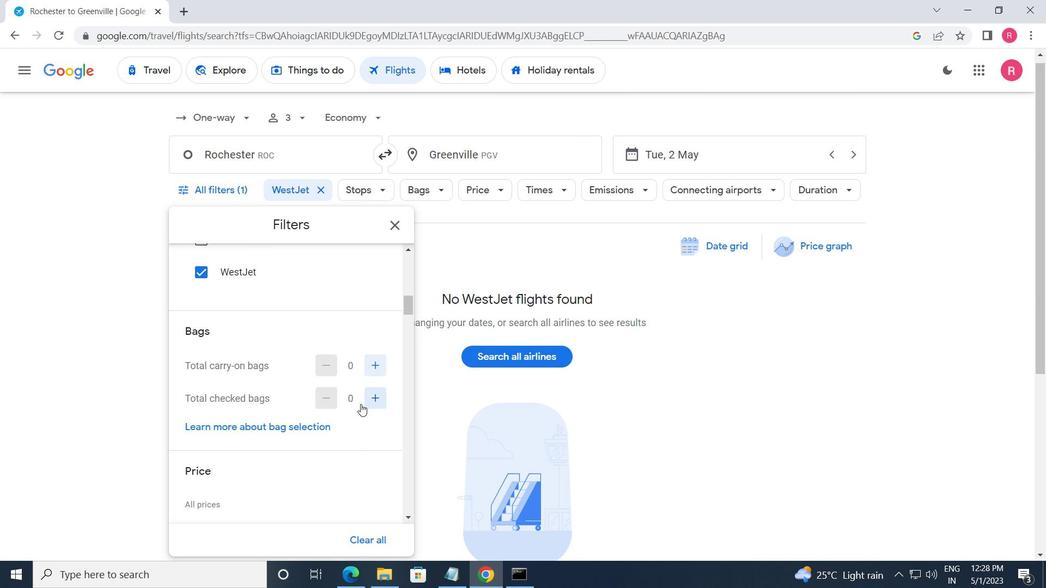
Action: Mouse pressed left at (365, 400)
Screenshot: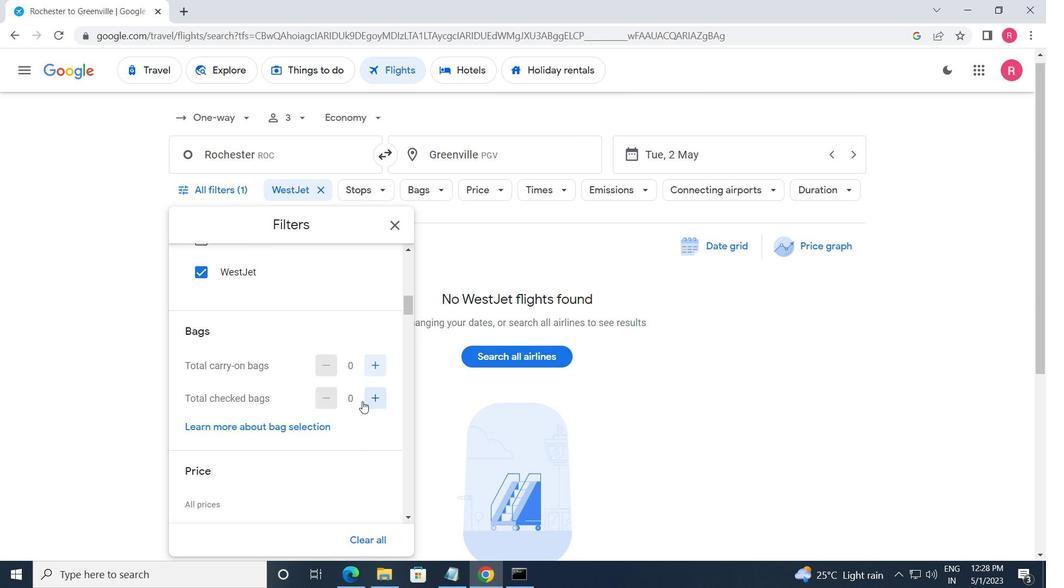 
Action: Mouse scrolled (365, 400) with delta (0, 0)
Screenshot: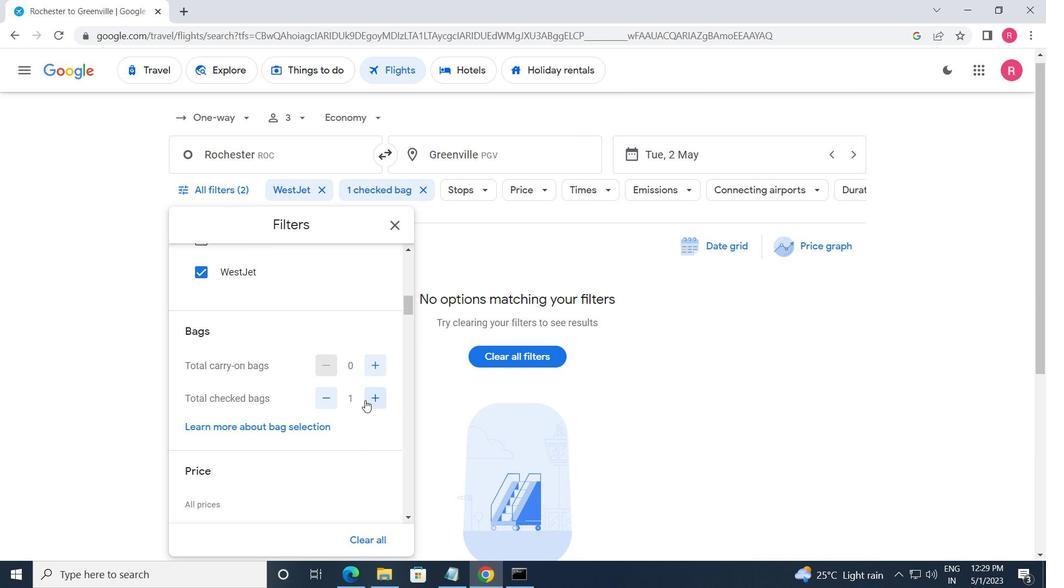 
Action: Mouse moved to (364, 400)
Screenshot: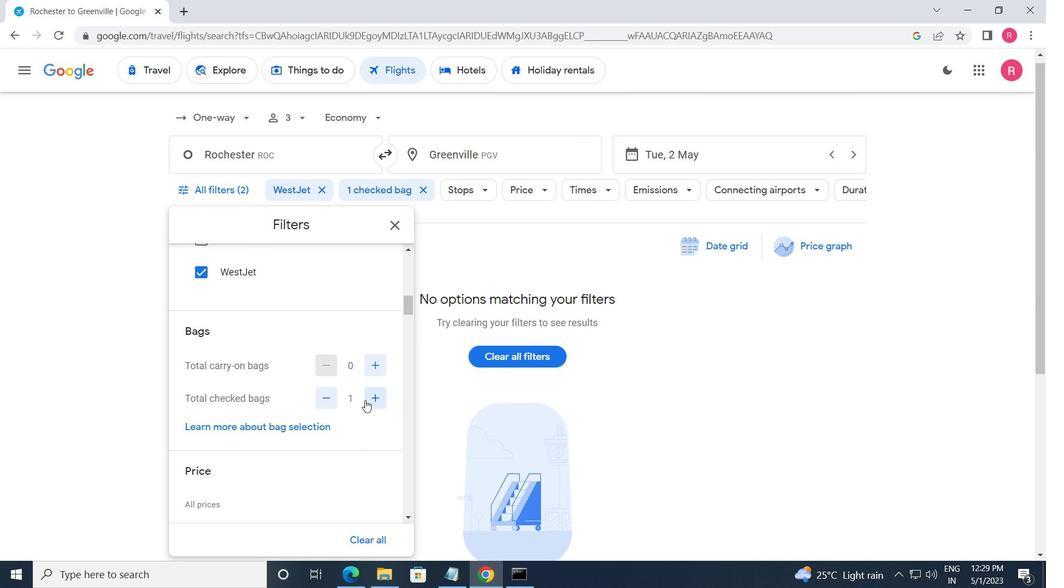 
Action: Mouse scrolled (364, 400) with delta (0, 0)
Screenshot: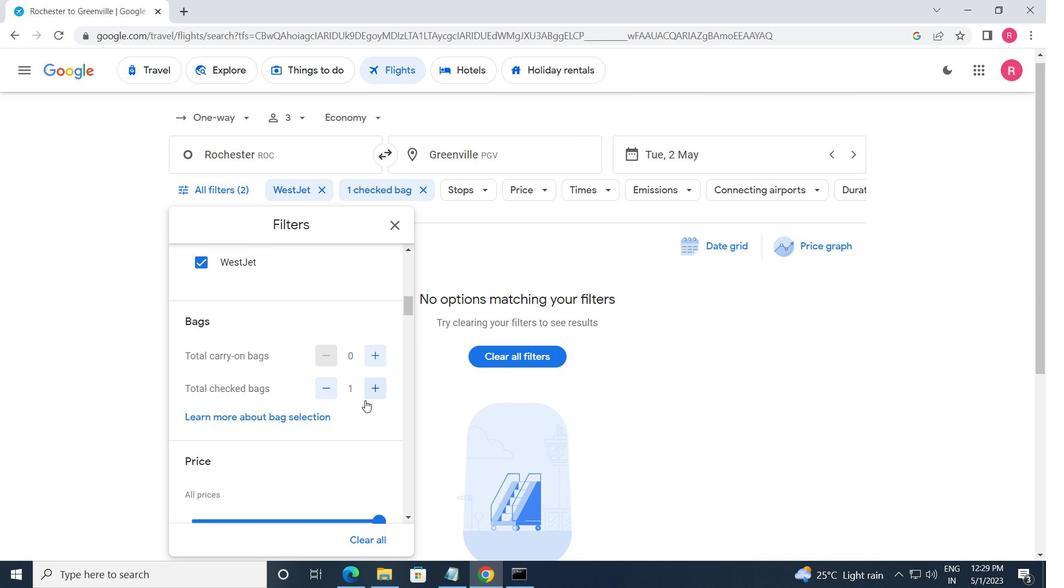 
Action: Mouse moved to (373, 394)
Screenshot: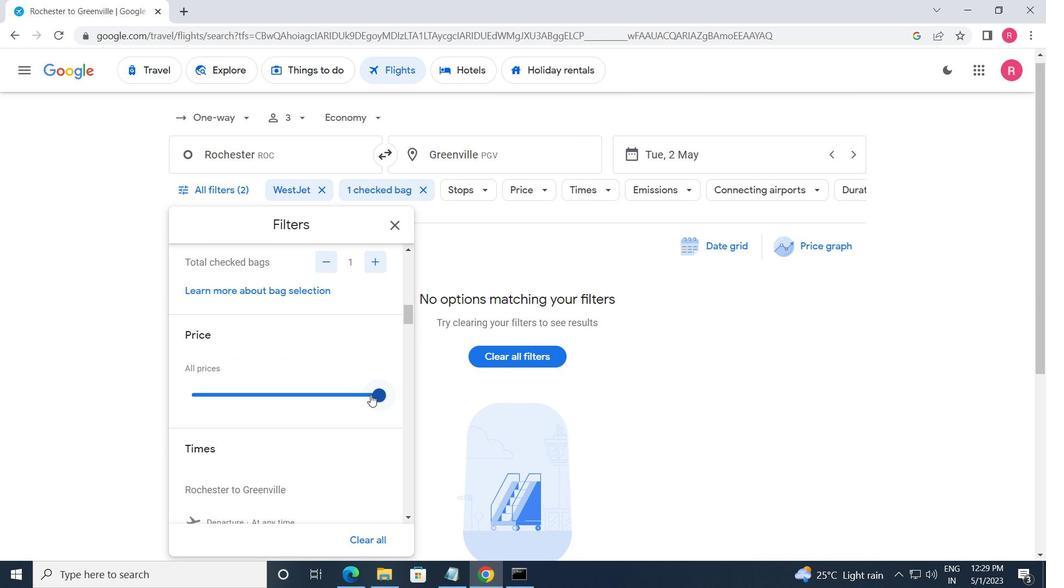 
Action: Mouse pressed left at (373, 394)
Screenshot: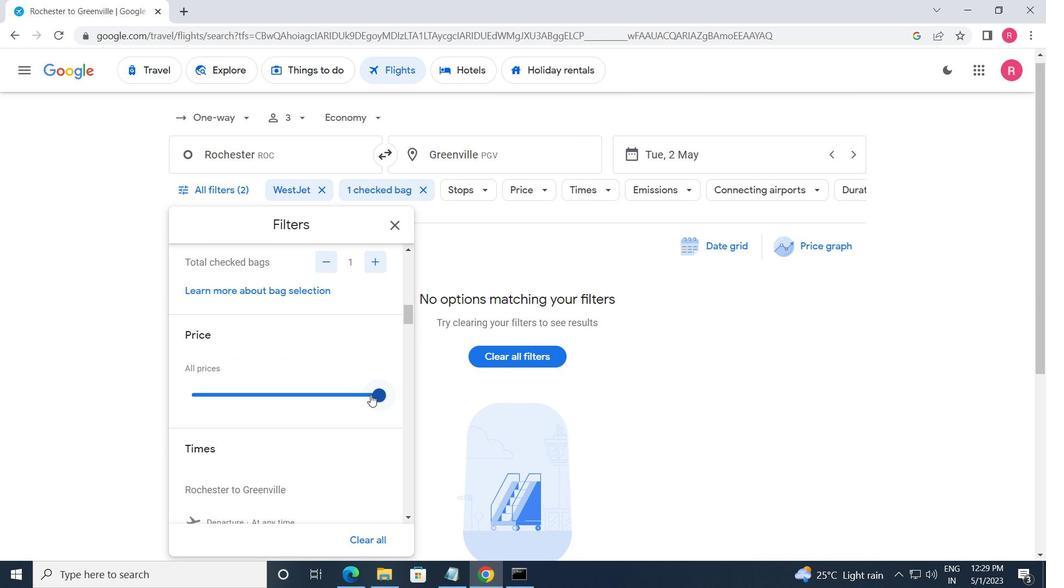 
Action: Mouse moved to (192, 390)
Screenshot: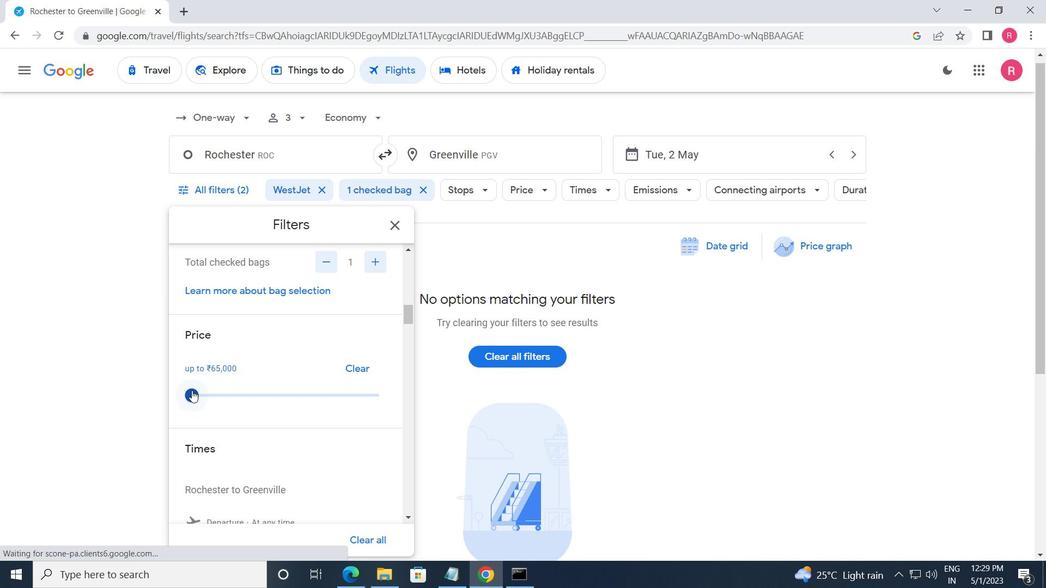 
Action: Mouse scrolled (192, 389) with delta (0, 0)
Screenshot: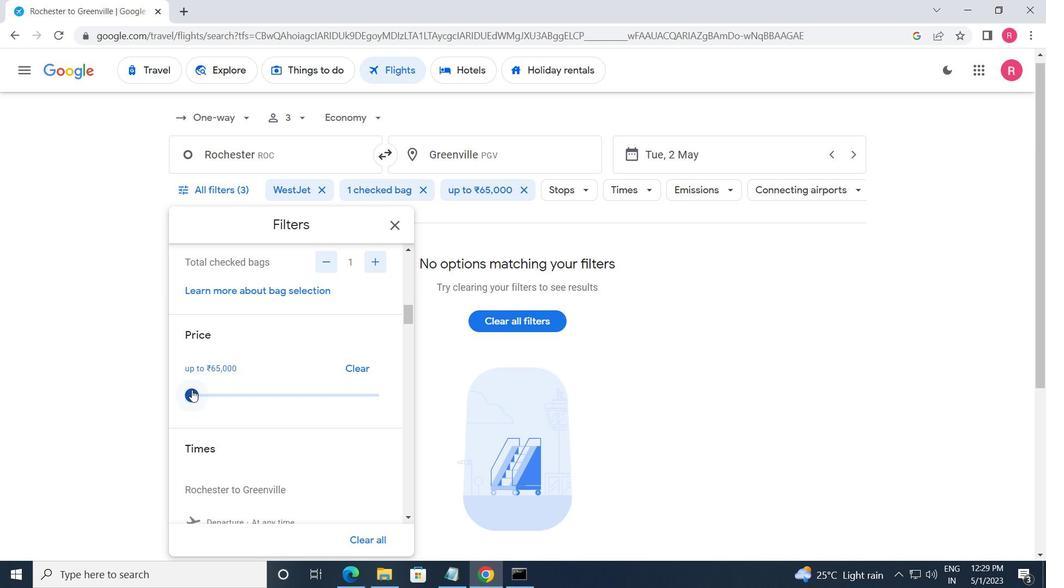 
Action: Mouse scrolled (192, 389) with delta (0, 0)
Screenshot: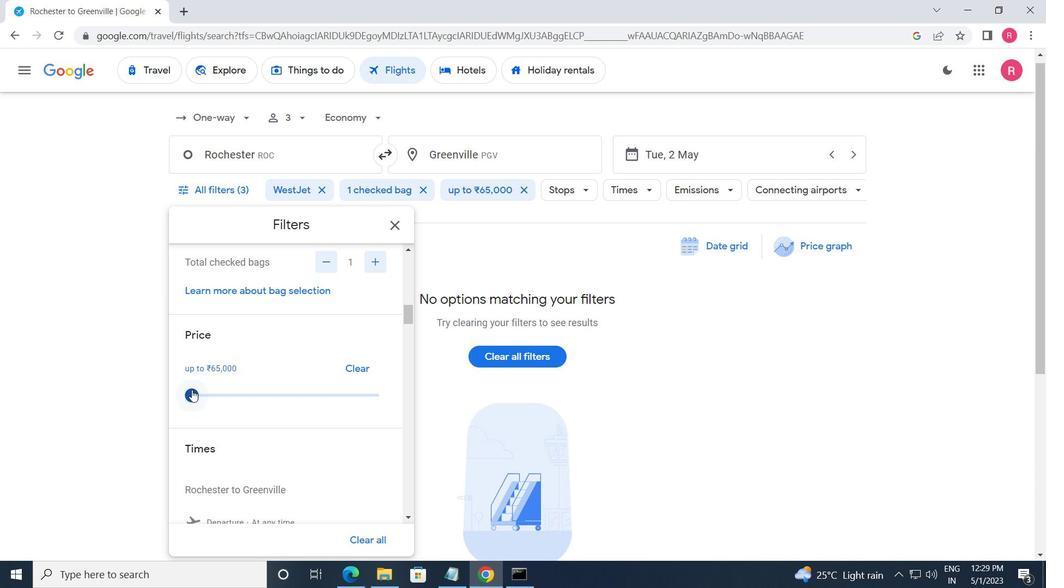 
Action: Mouse moved to (193, 414)
Screenshot: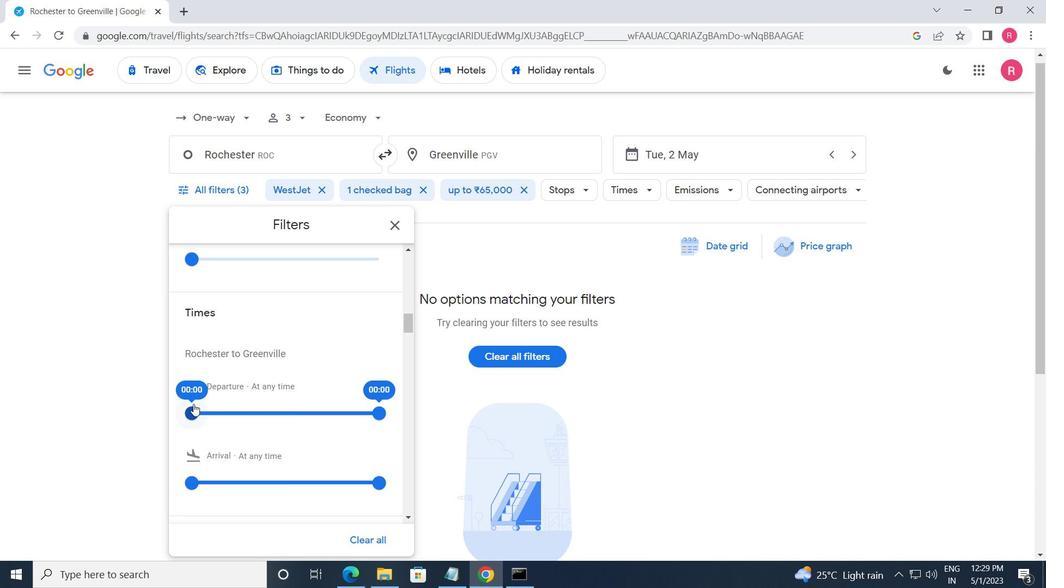 
Action: Mouse pressed left at (193, 414)
Screenshot: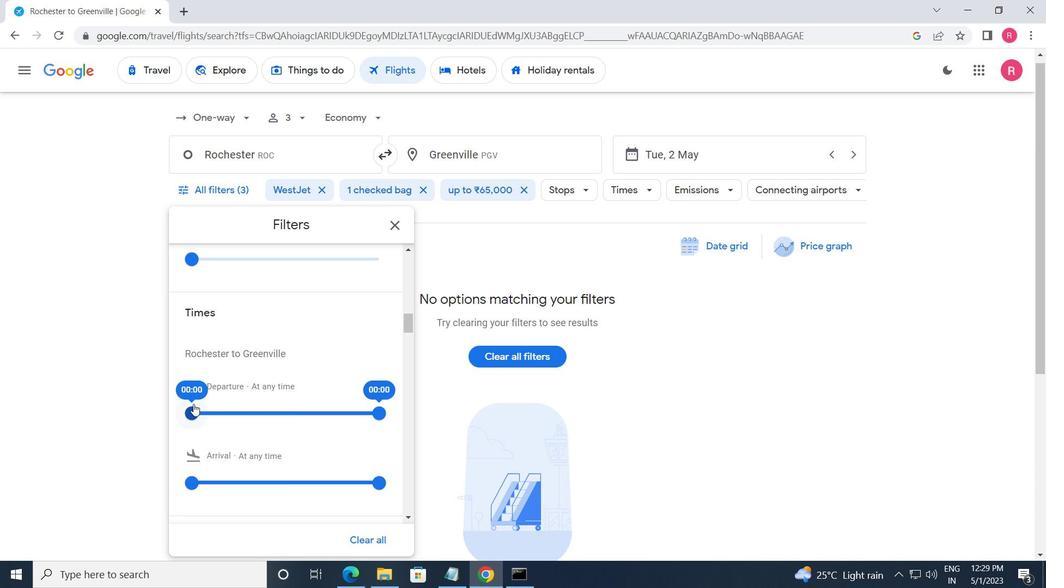 
Action: Mouse moved to (380, 412)
Screenshot: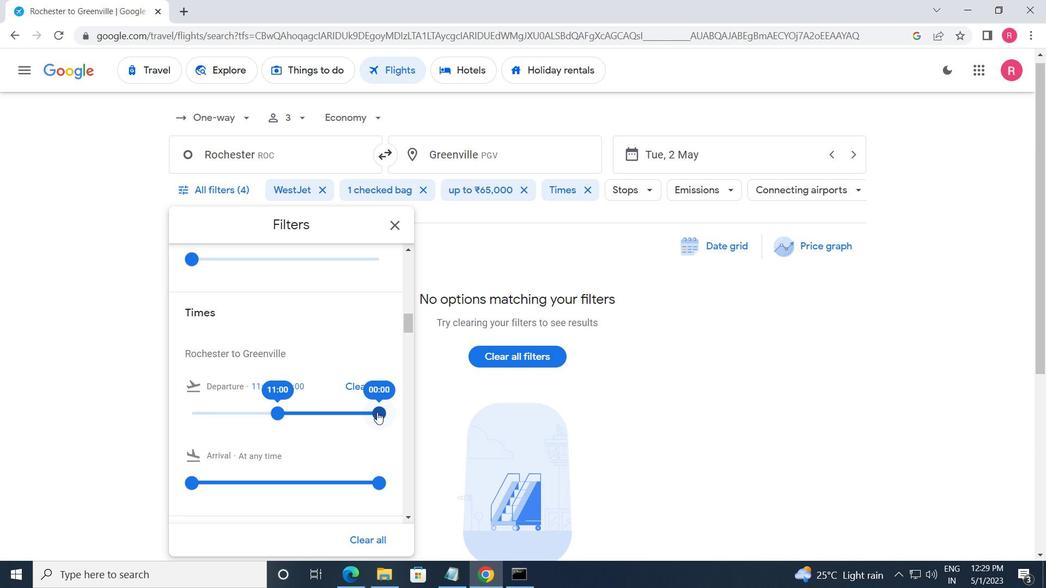 
Action: Mouse pressed left at (380, 412)
Screenshot: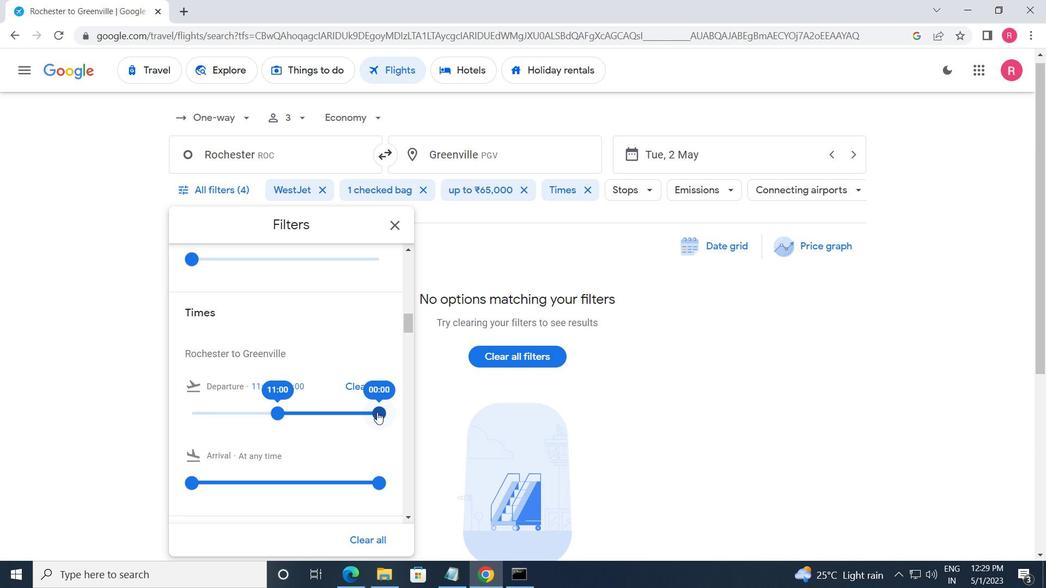 
Action: Mouse moved to (382, 225)
Screenshot: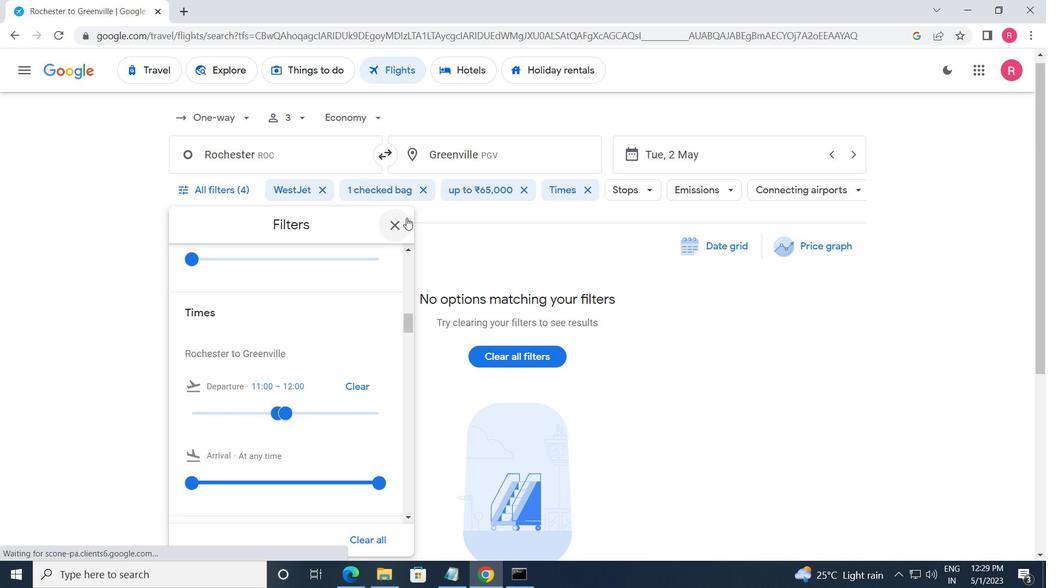 
Action: Mouse pressed left at (382, 225)
Screenshot: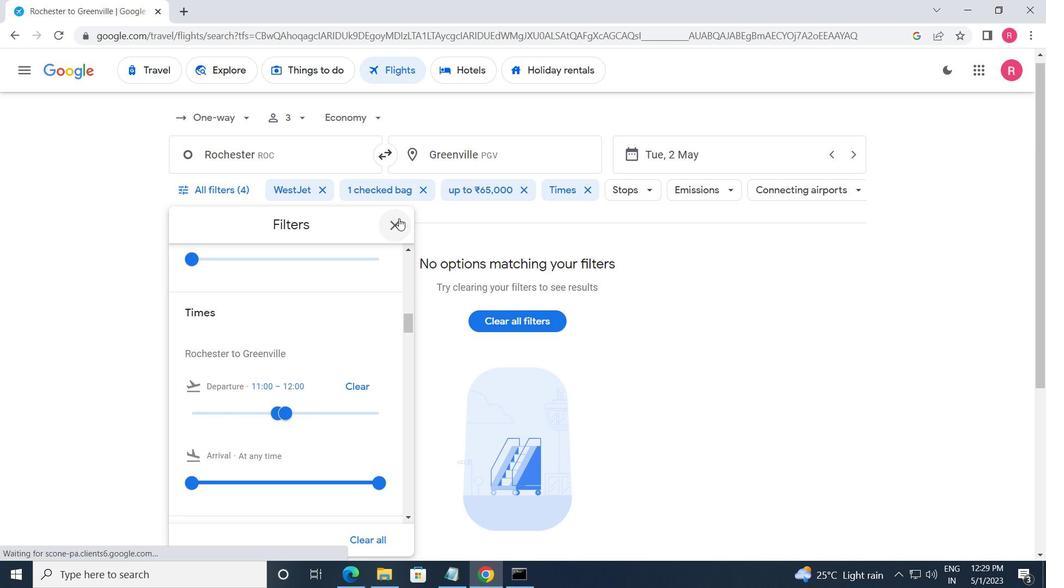
Action: Mouse moved to (386, 225)
Screenshot: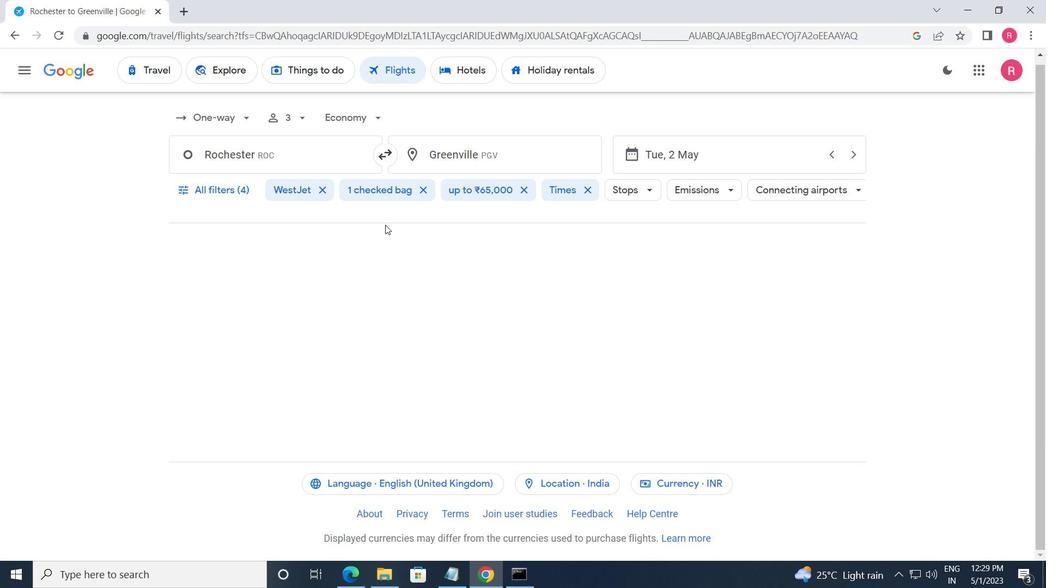 
